 Task: Send an email with the signature Edward Wright with the subject 'Request for a pay raise' and the message 'I appreciate your patience and understanding in this matter.' from softage.1@softage.net to softage.4@softage.net,  softage.1@softage.net and softage.5@softage.net with CC to softage.6@softage.net with an attached document Partnership_contract.docx
Action: Key pressed n
Screenshot: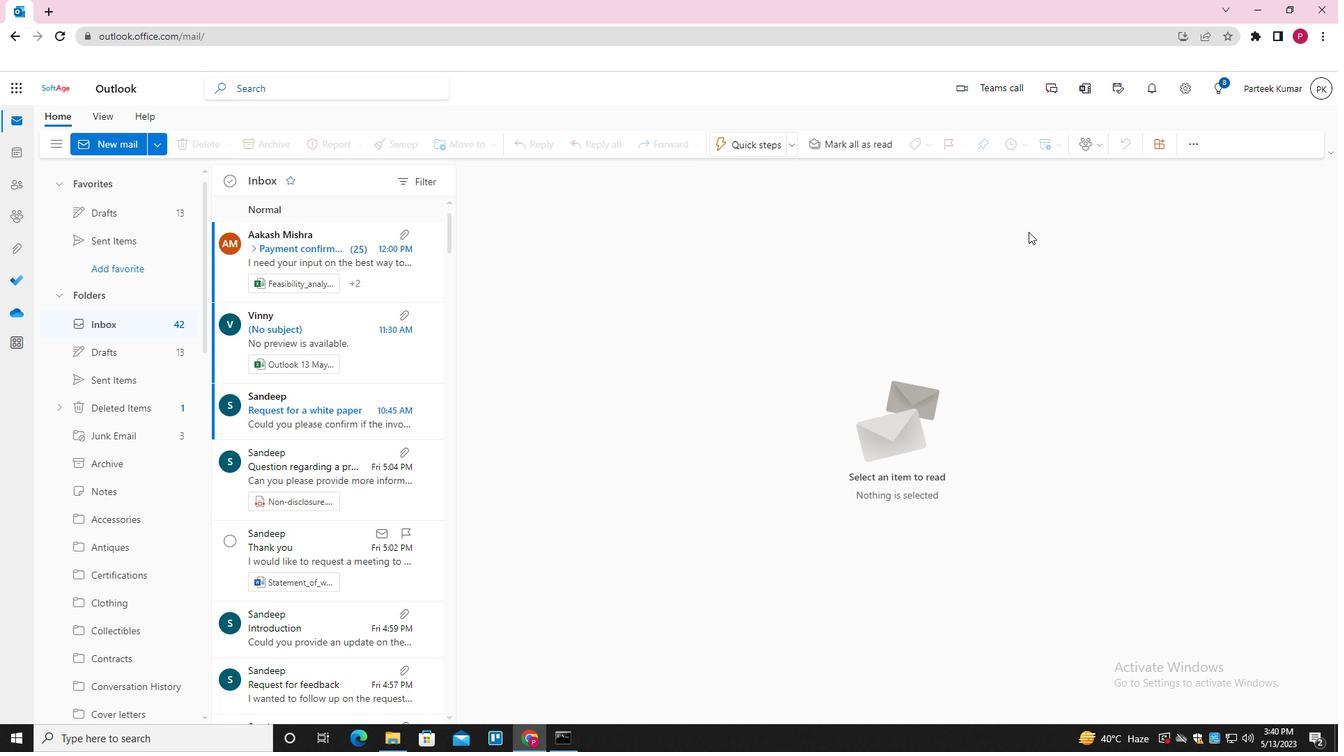 
Action: Mouse moved to (937, 141)
Screenshot: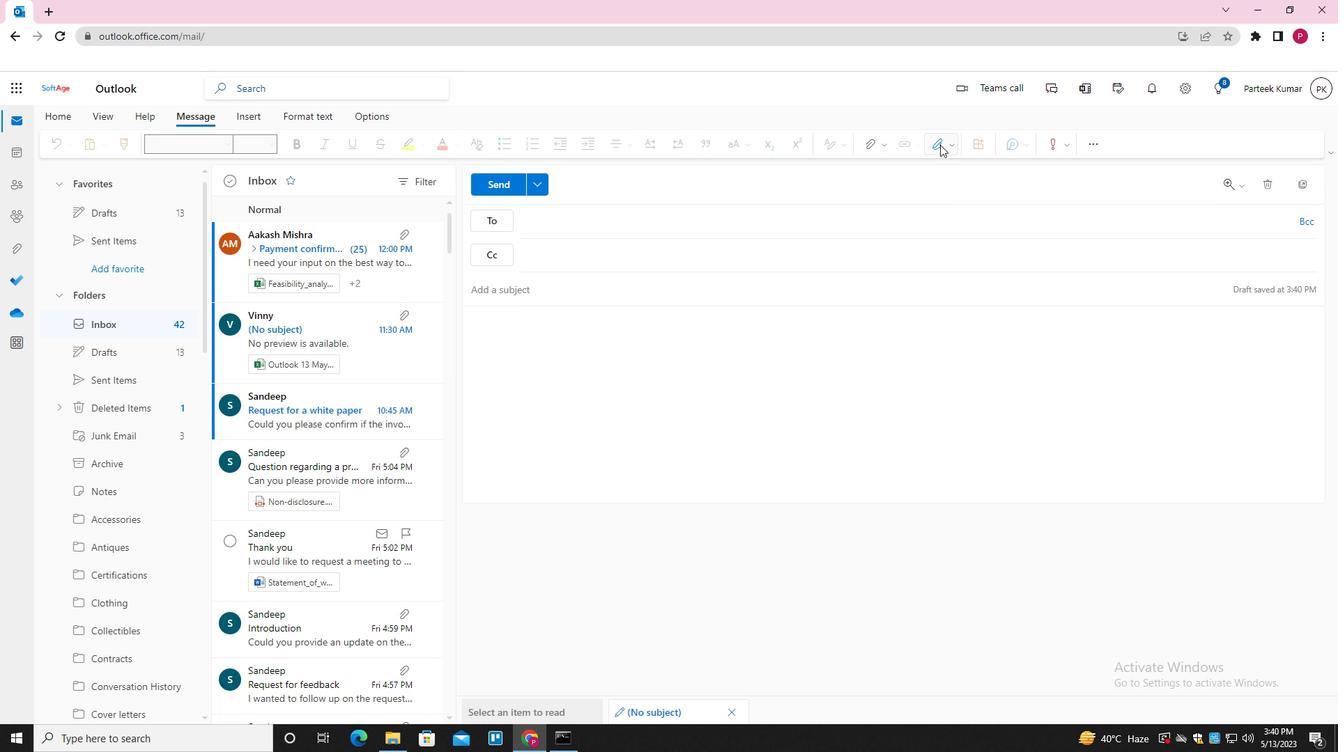 
Action: Mouse pressed left at (937, 141)
Screenshot: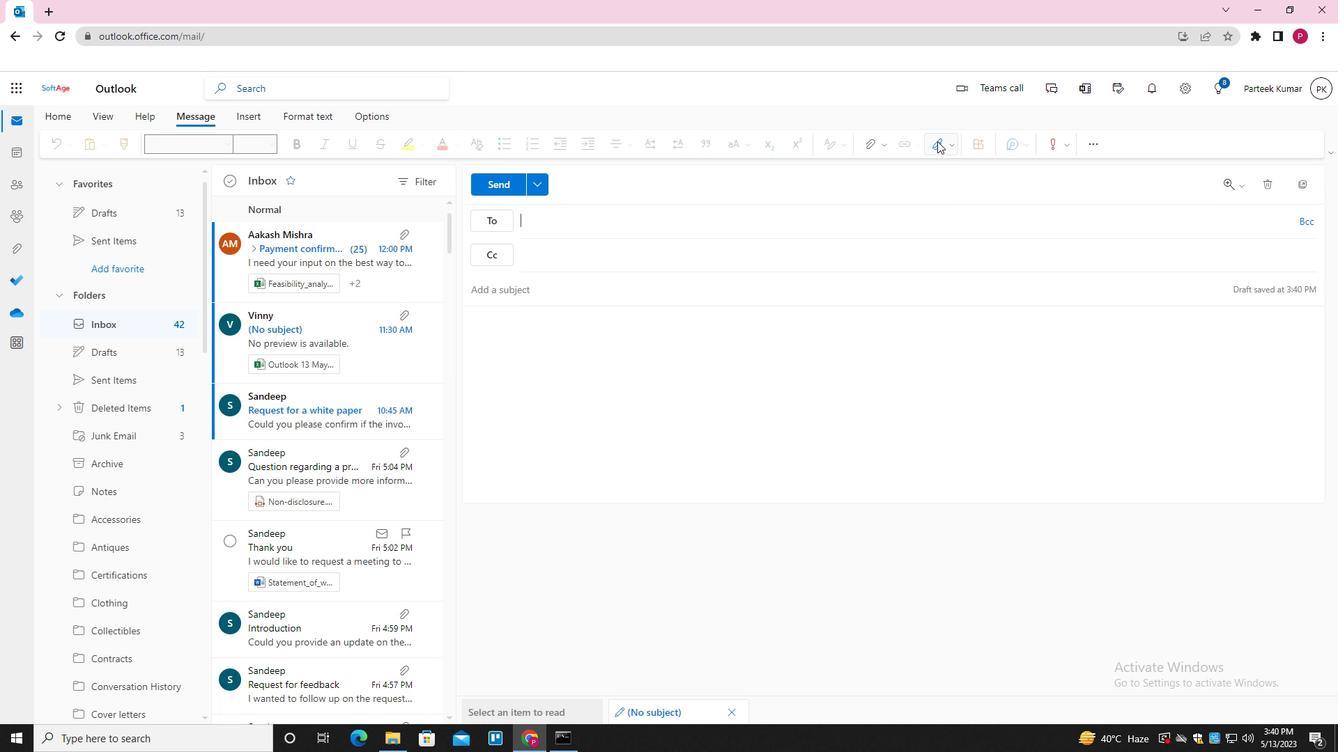 
Action: Mouse moved to (924, 201)
Screenshot: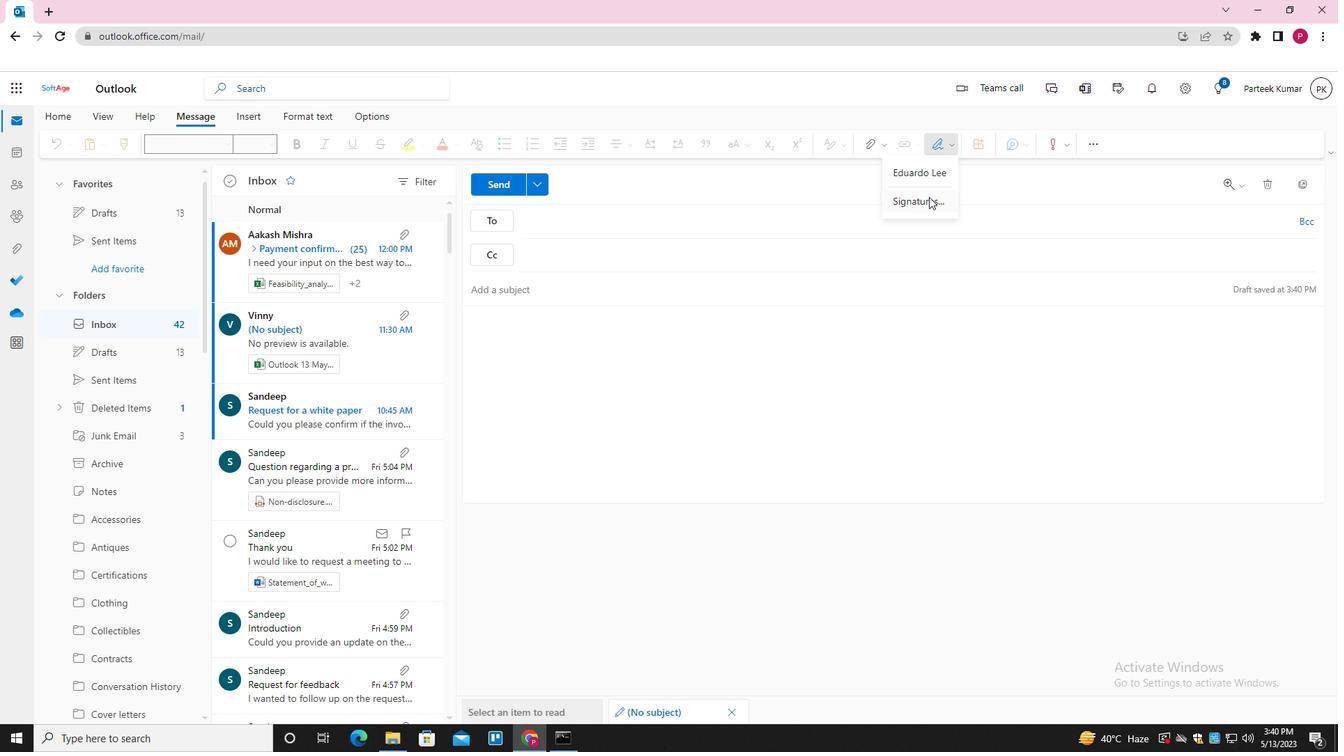 
Action: Mouse pressed left at (924, 201)
Screenshot: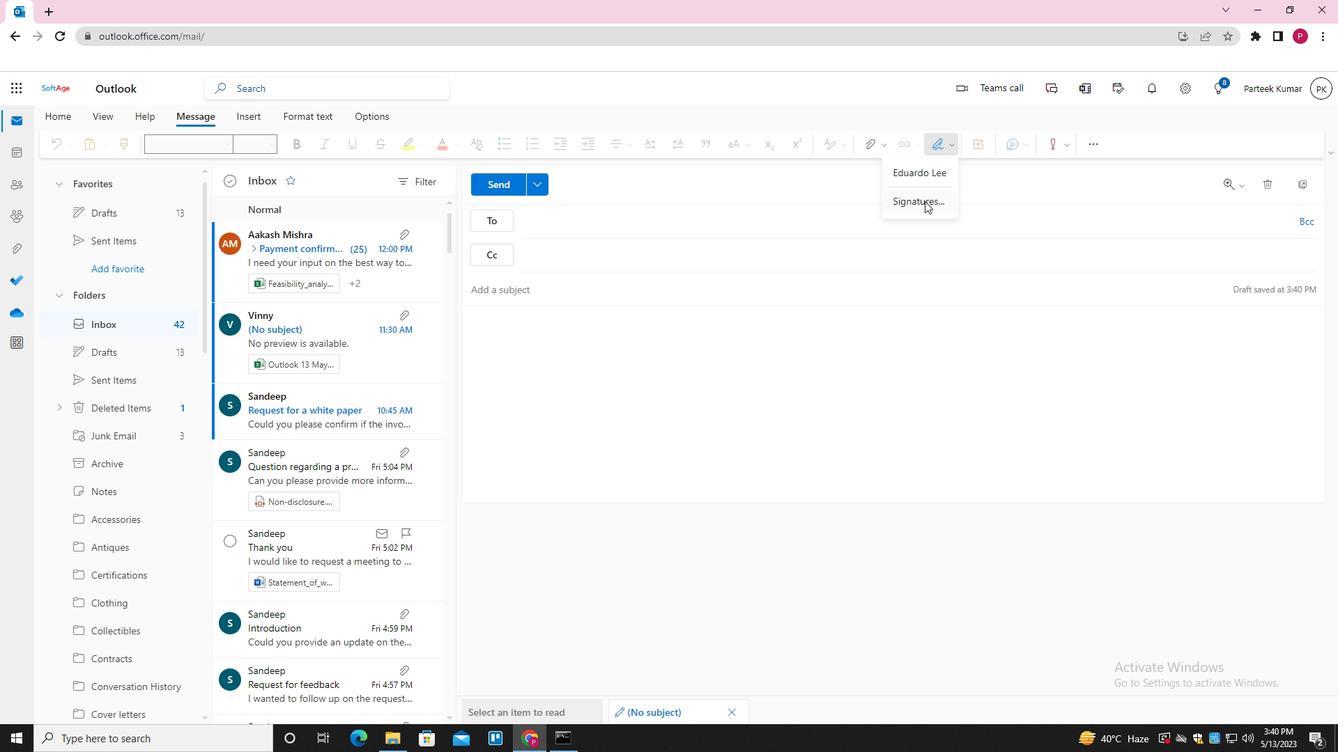 
Action: Mouse moved to (925, 265)
Screenshot: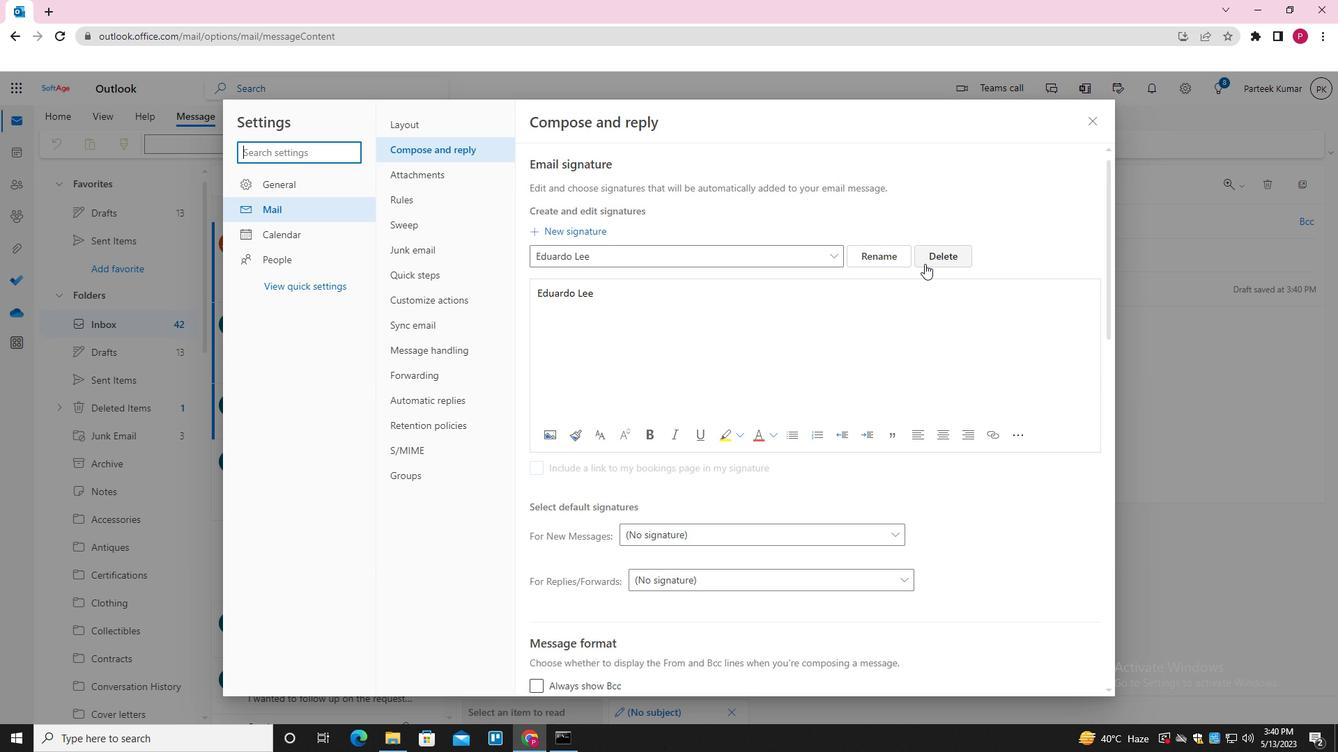 
Action: Mouse pressed left at (925, 265)
Screenshot: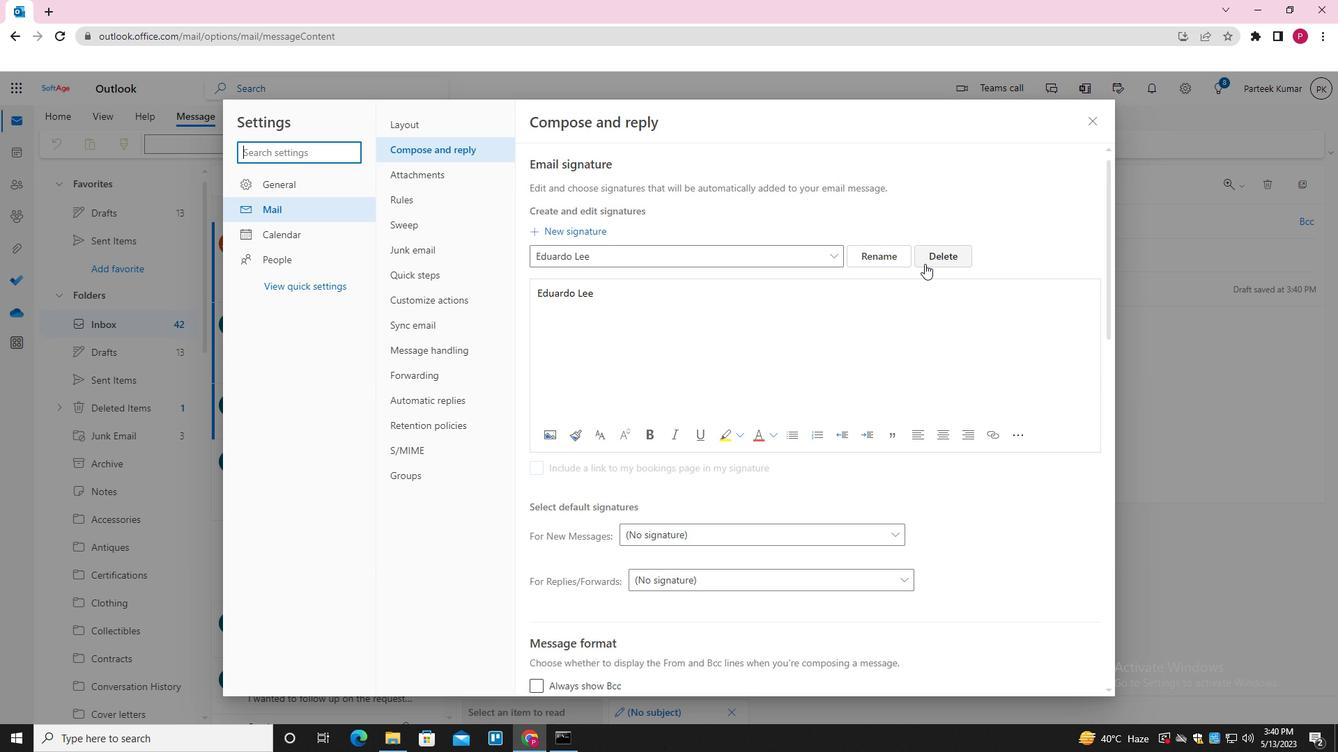 
Action: Mouse moved to (634, 250)
Screenshot: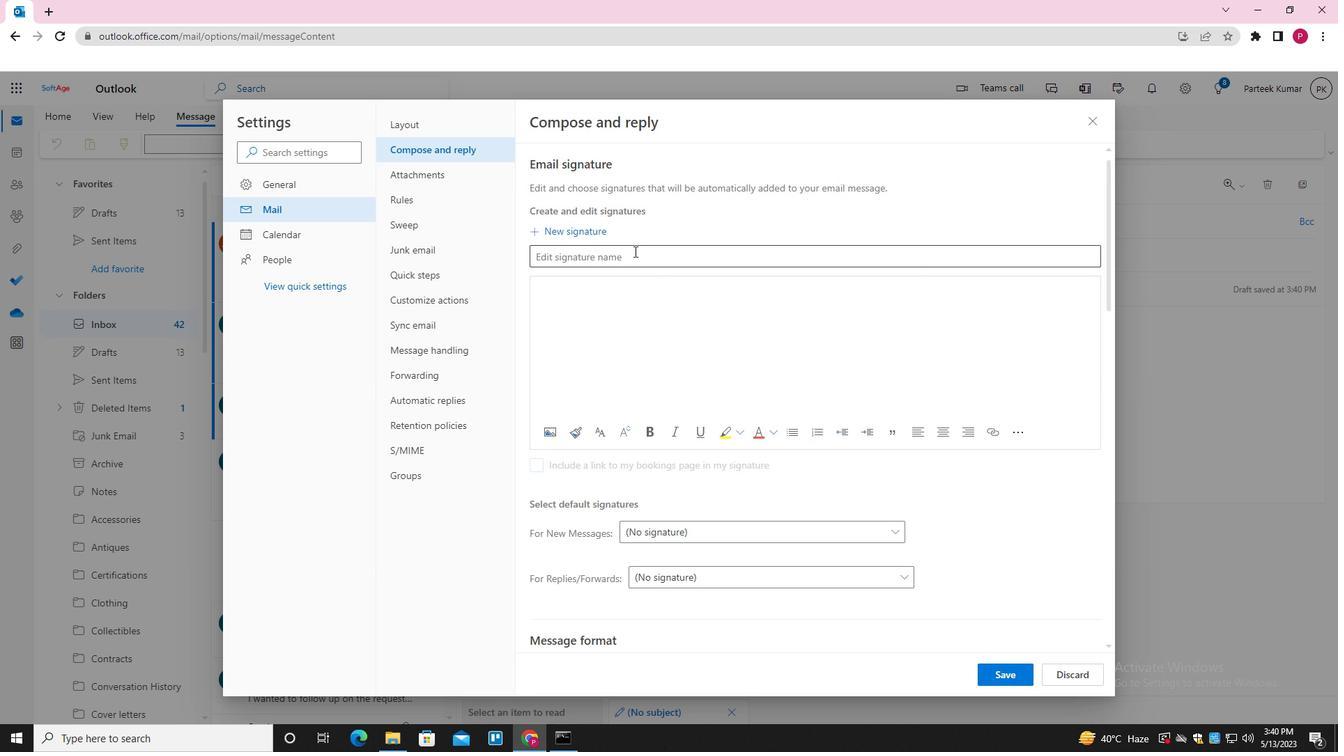 
Action: Mouse pressed left at (634, 250)
Screenshot: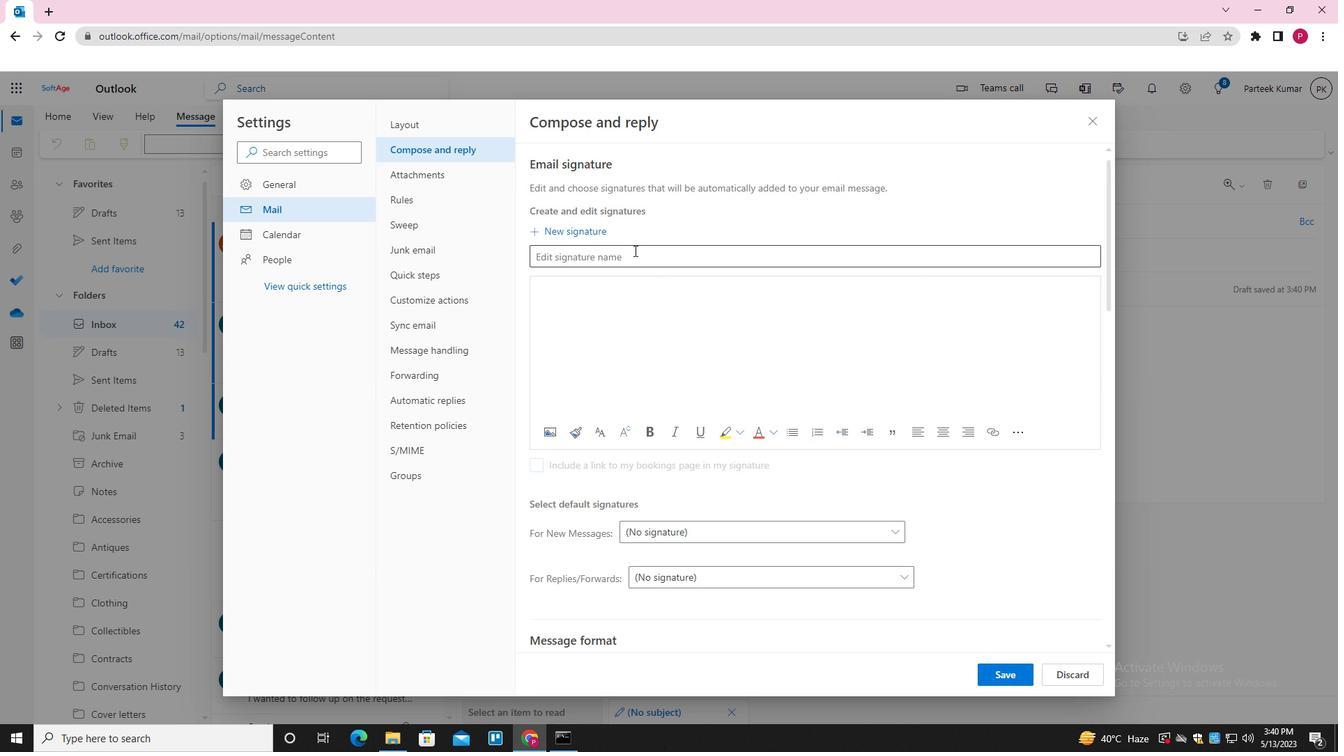 
Action: Key pressed <Key.shift>EDWARD<Key.space><Key.shift>WRIGHT<Key.tab><Key.shift>EDWARD
Screenshot: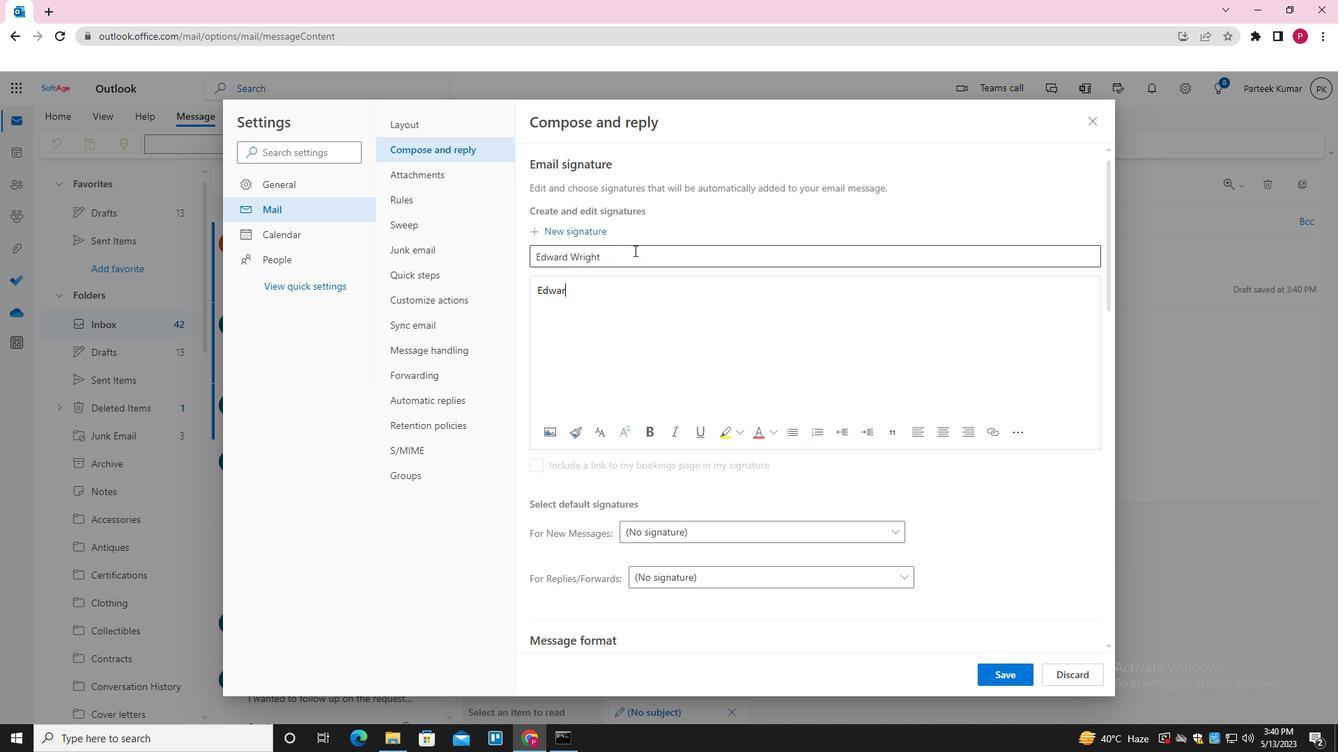 
Action: Mouse moved to (633, 104)
Screenshot: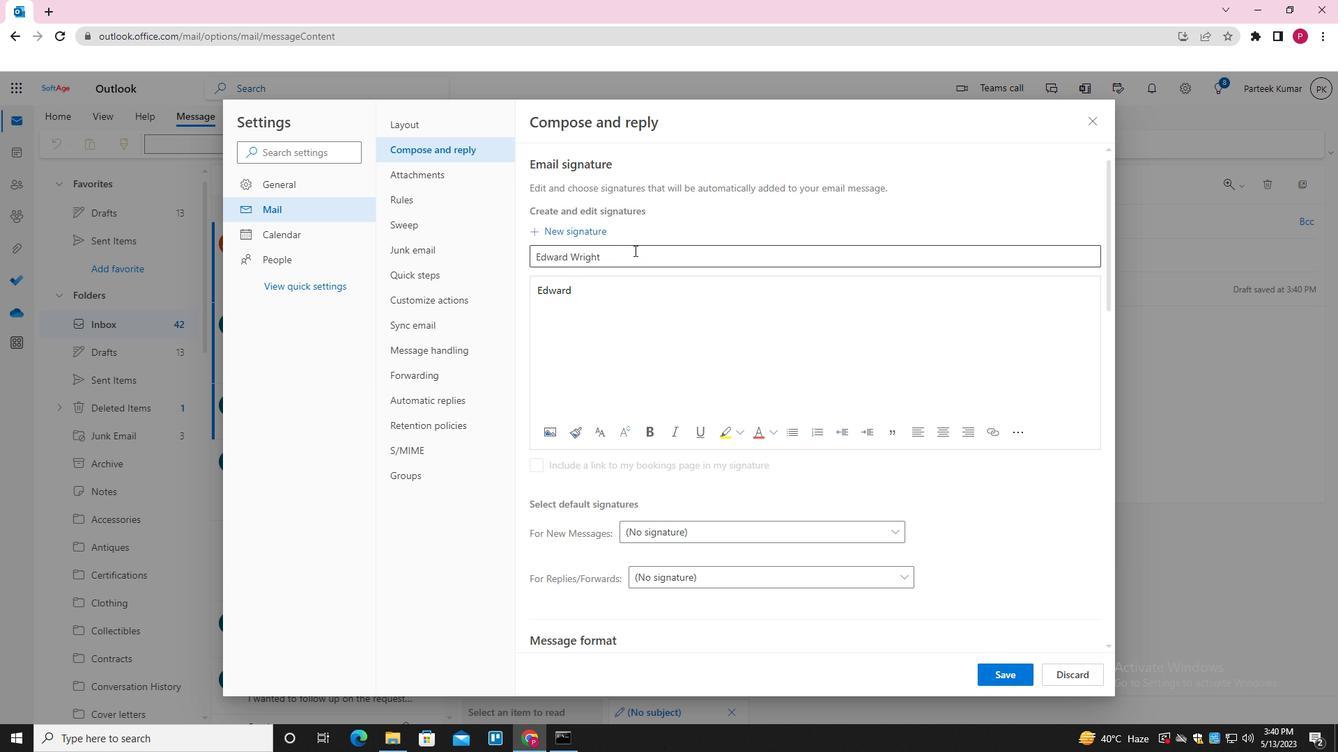 
Action: Key pressed <Key.space>
Screenshot: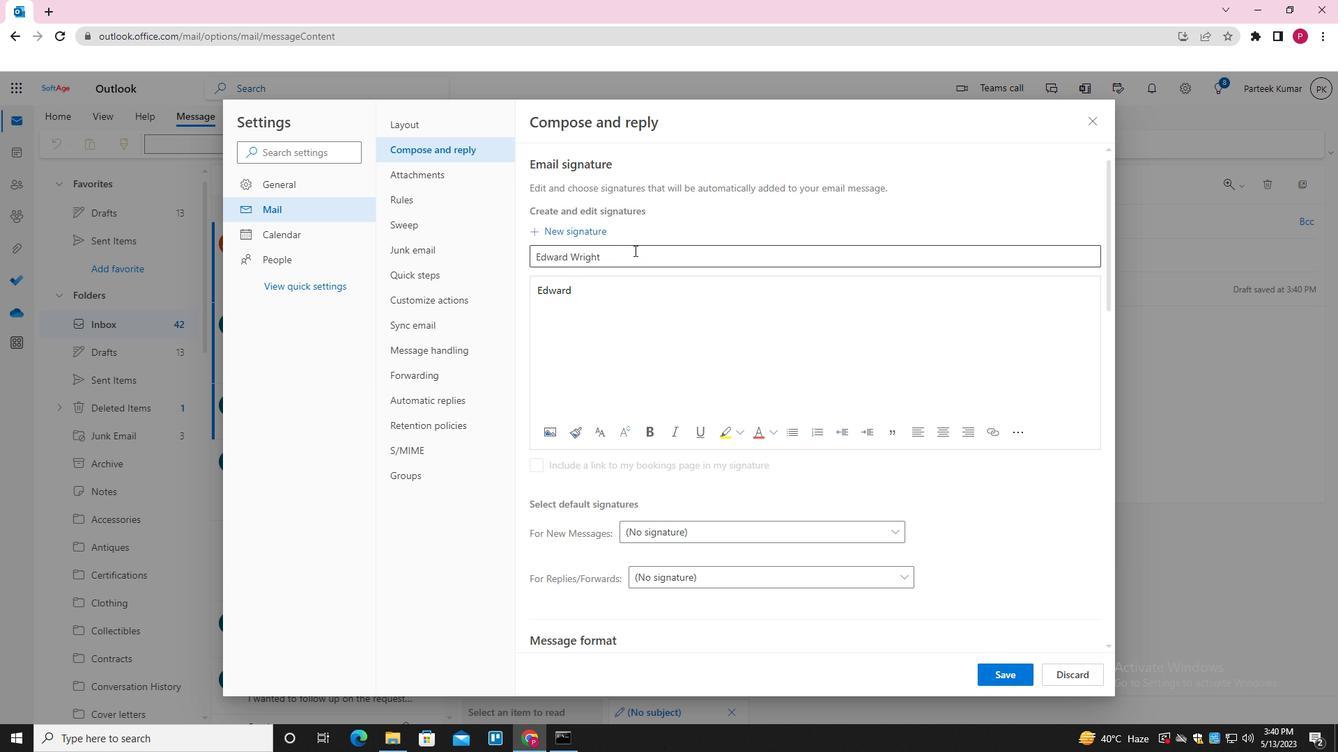 
Action: Mouse moved to (632, 104)
Screenshot: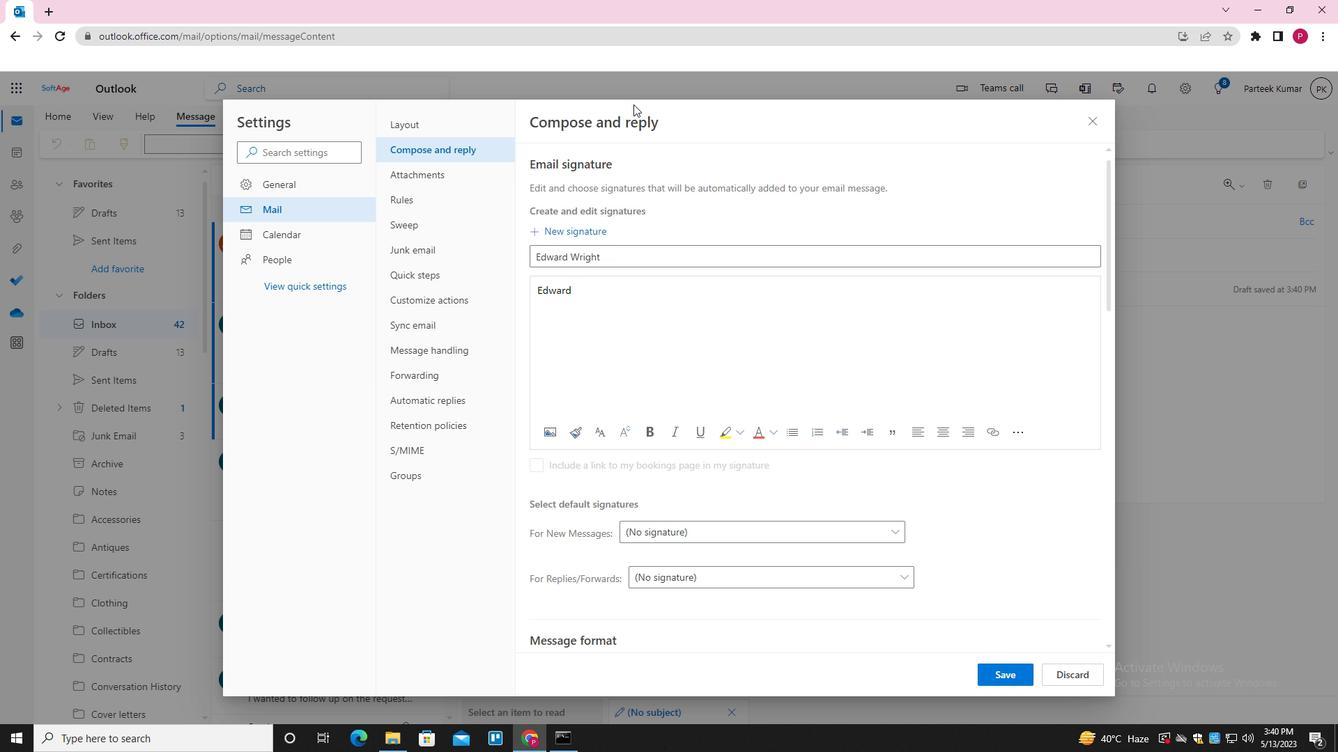 
Action: Key pressed <Key.shift>WRIGHT
Screenshot: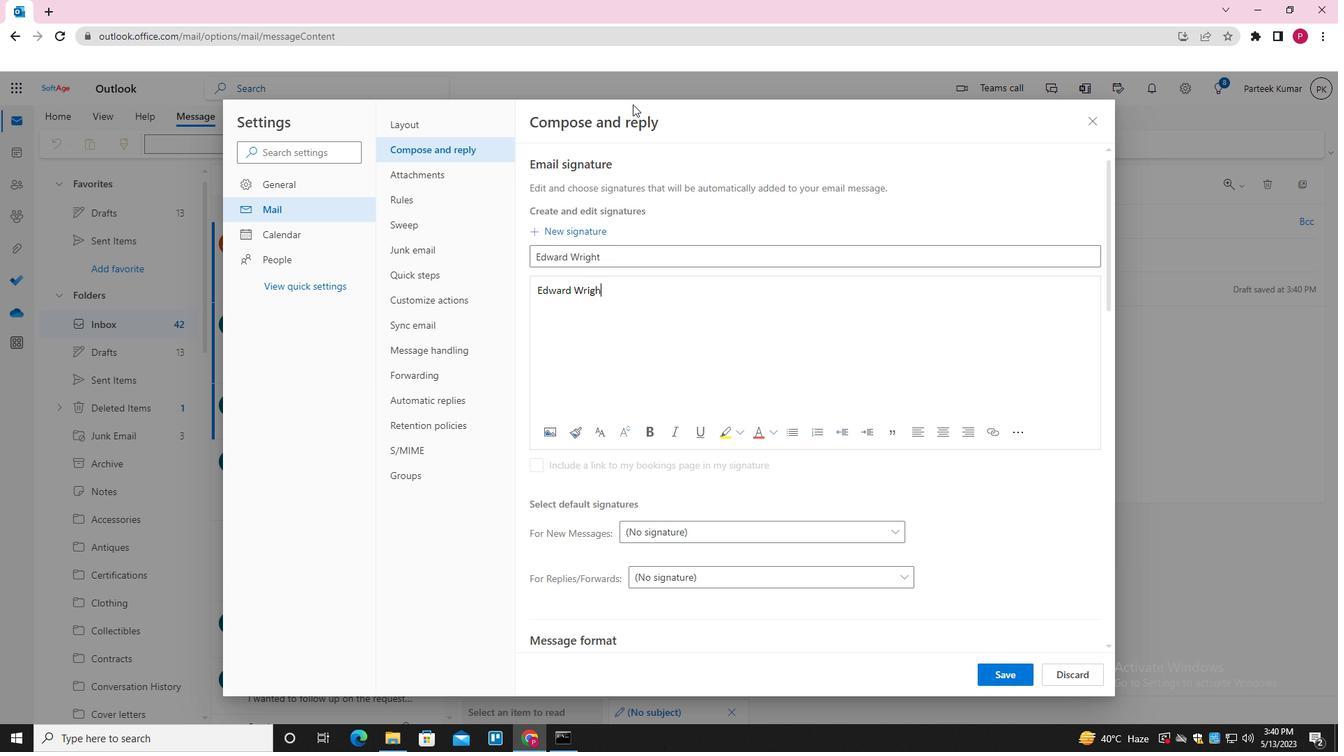 
Action: Mouse moved to (995, 681)
Screenshot: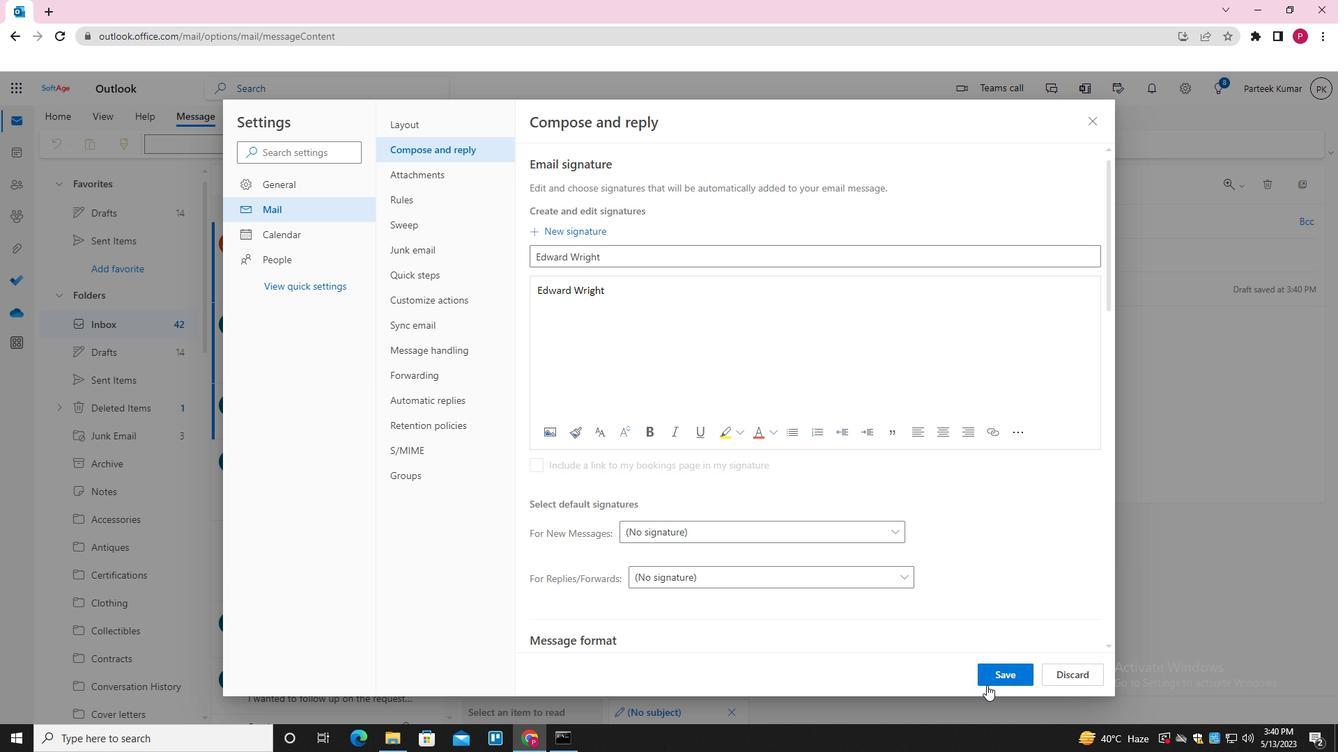 
Action: Mouse pressed left at (995, 681)
Screenshot: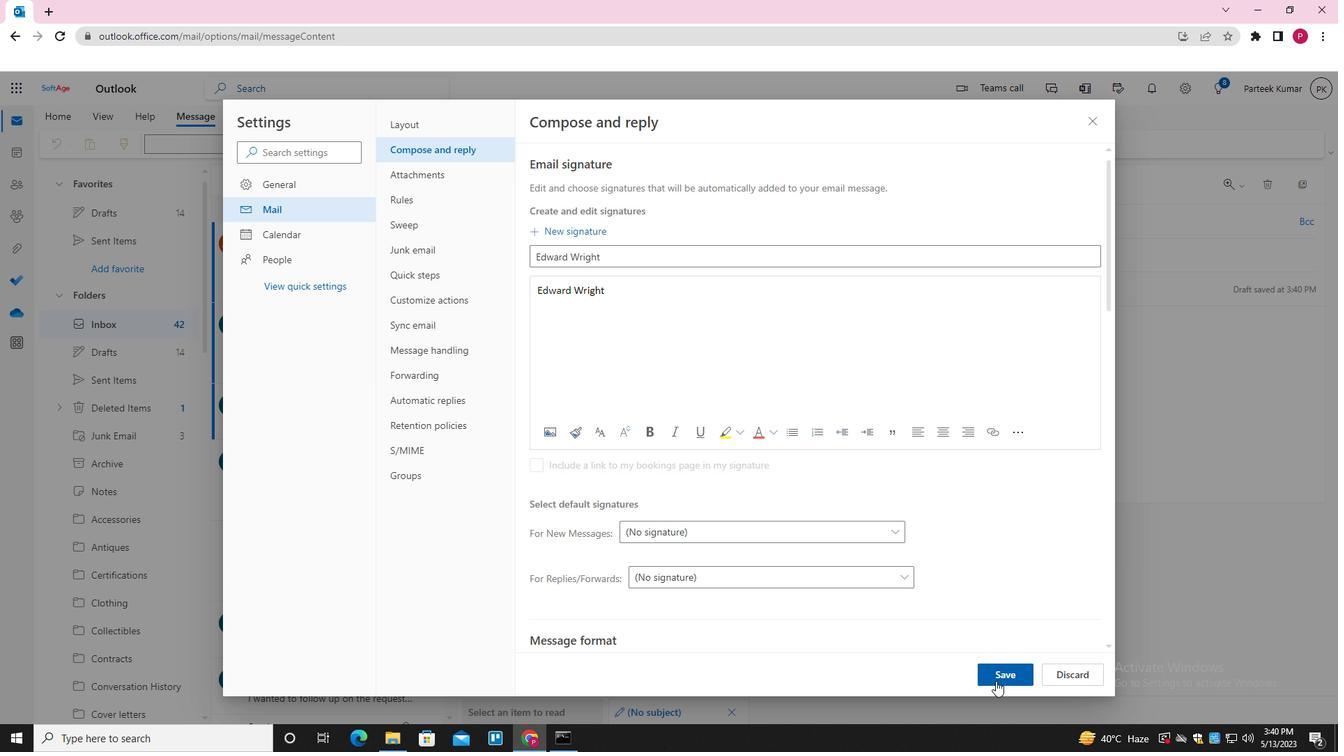 
Action: Mouse moved to (1087, 126)
Screenshot: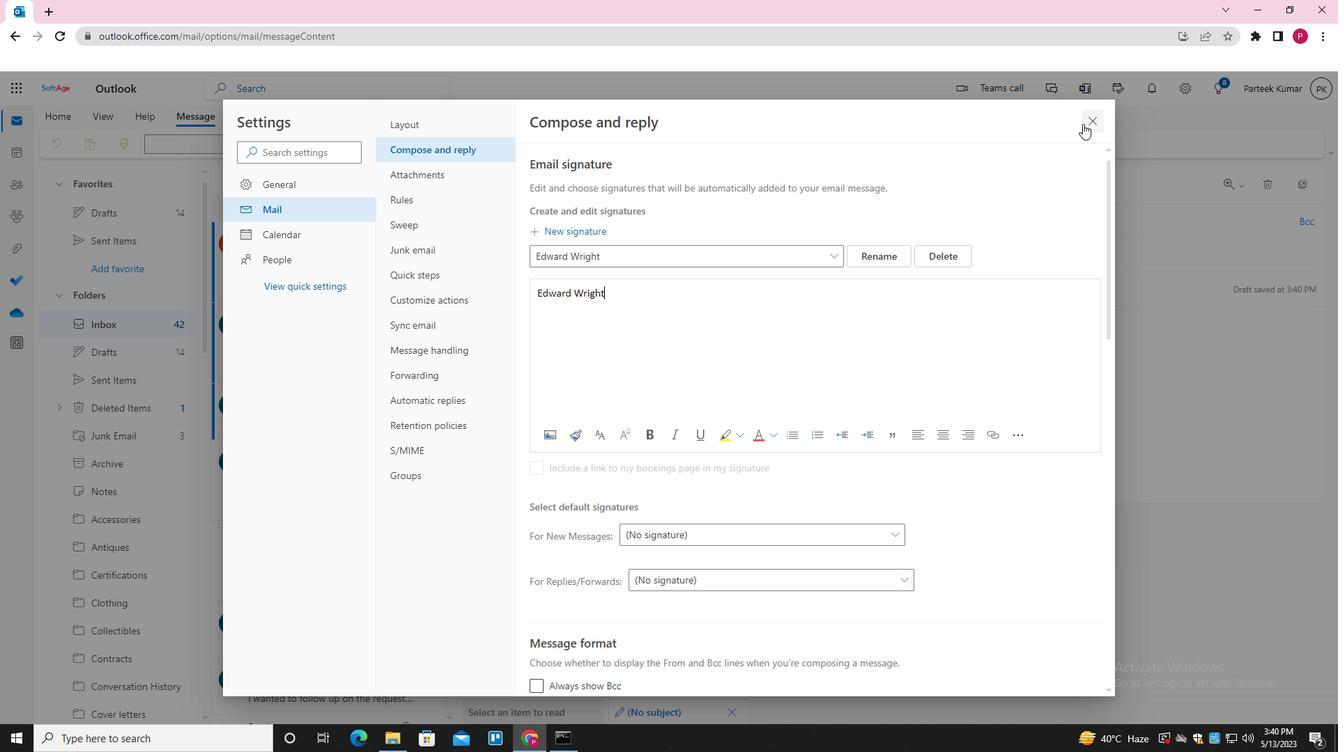 
Action: Mouse pressed left at (1087, 126)
Screenshot: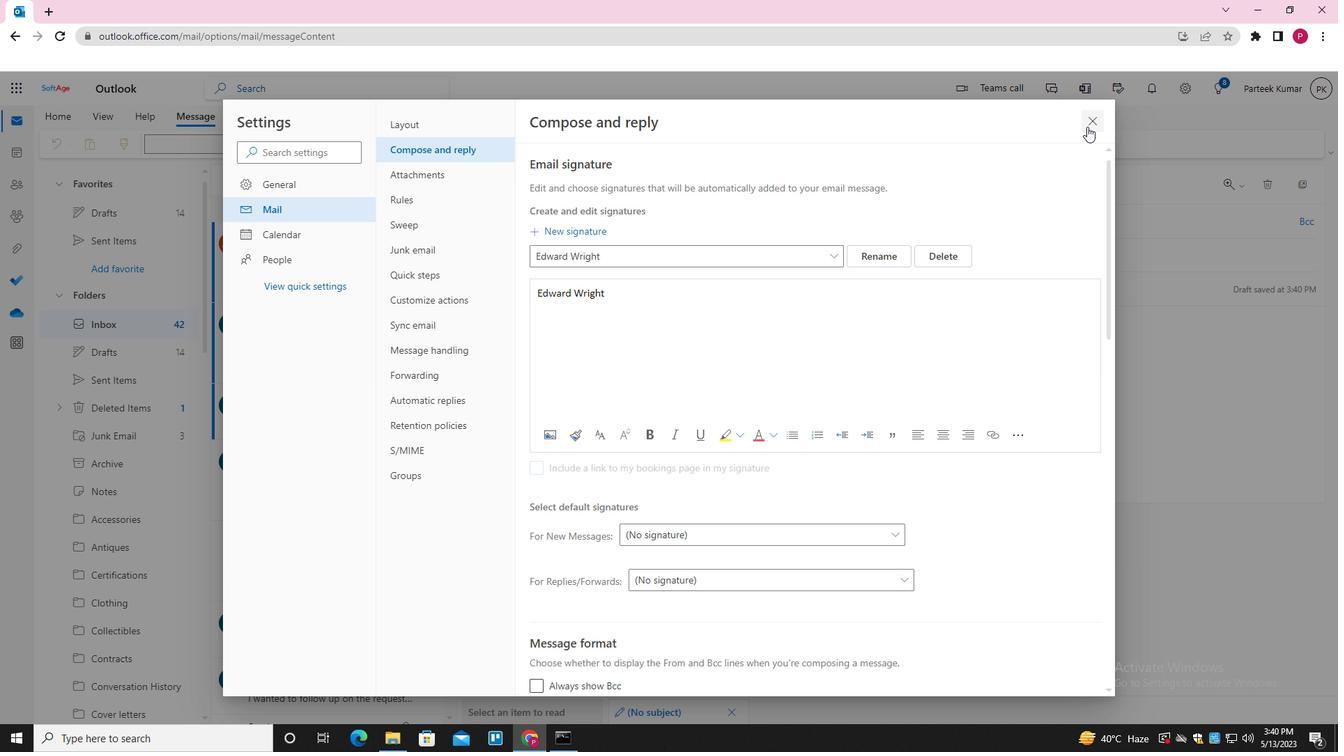 
Action: Mouse moved to (931, 147)
Screenshot: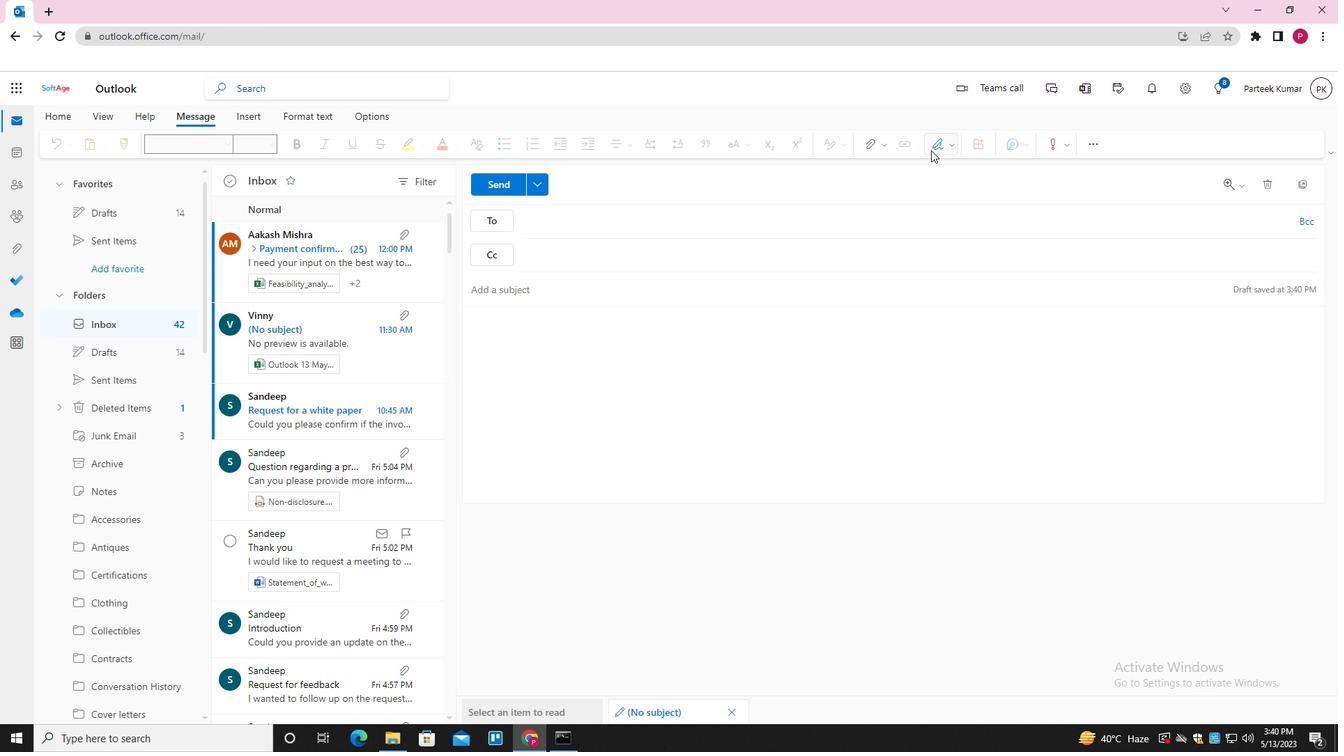 
Action: Mouse pressed left at (931, 147)
Screenshot: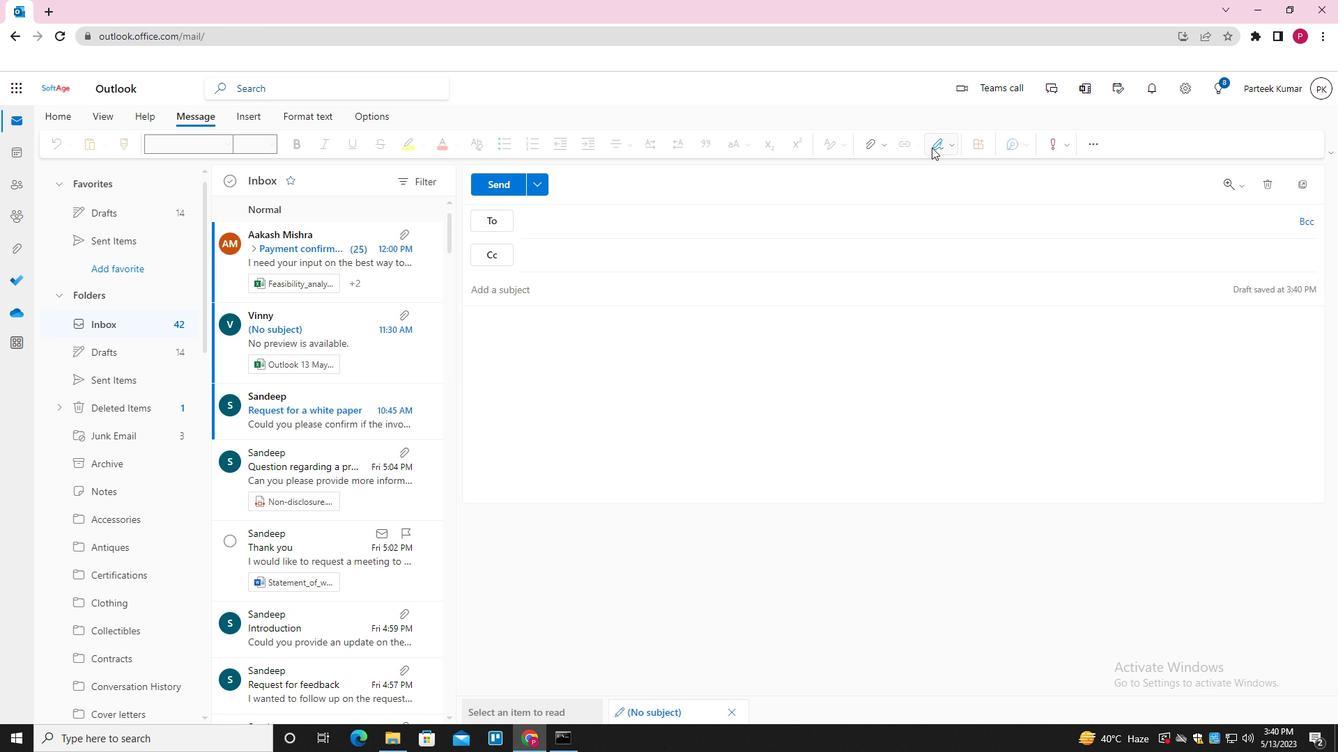 
Action: Mouse moved to (926, 172)
Screenshot: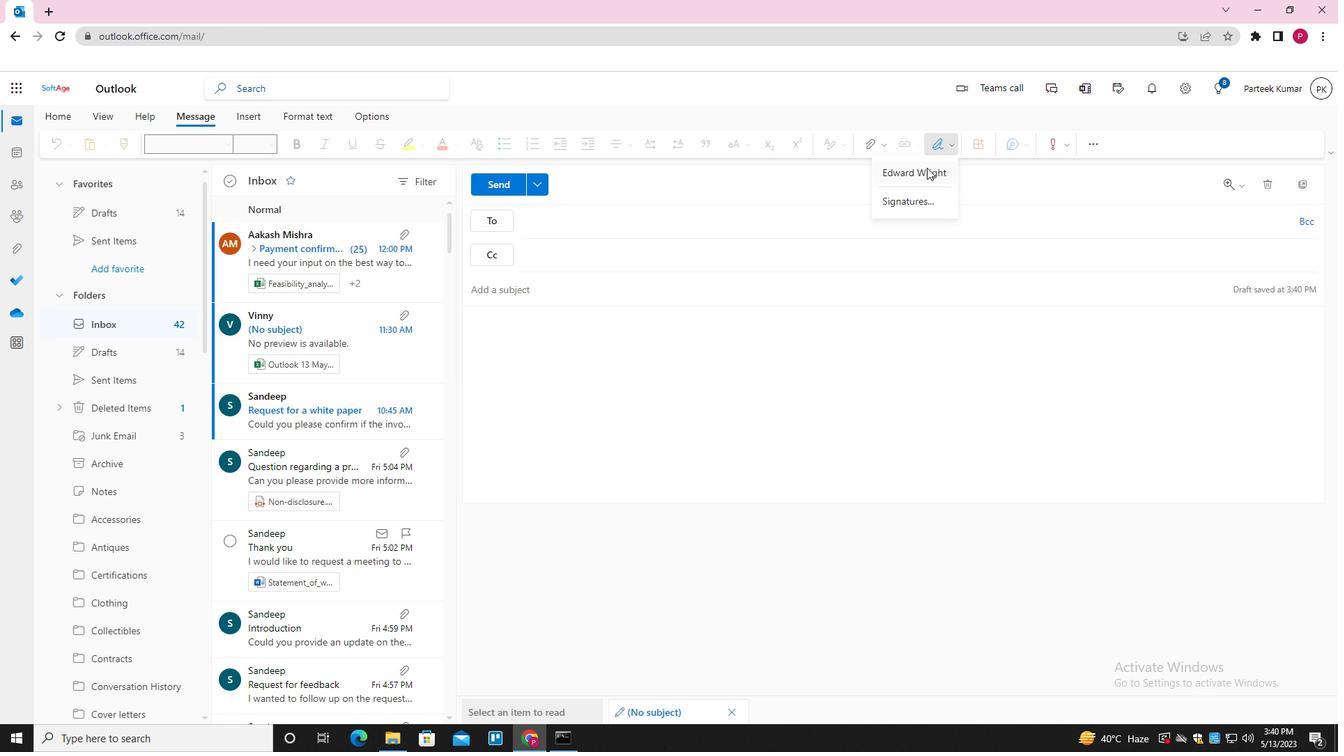 
Action: Mouse pressed left at (926, 172)
Screenshot: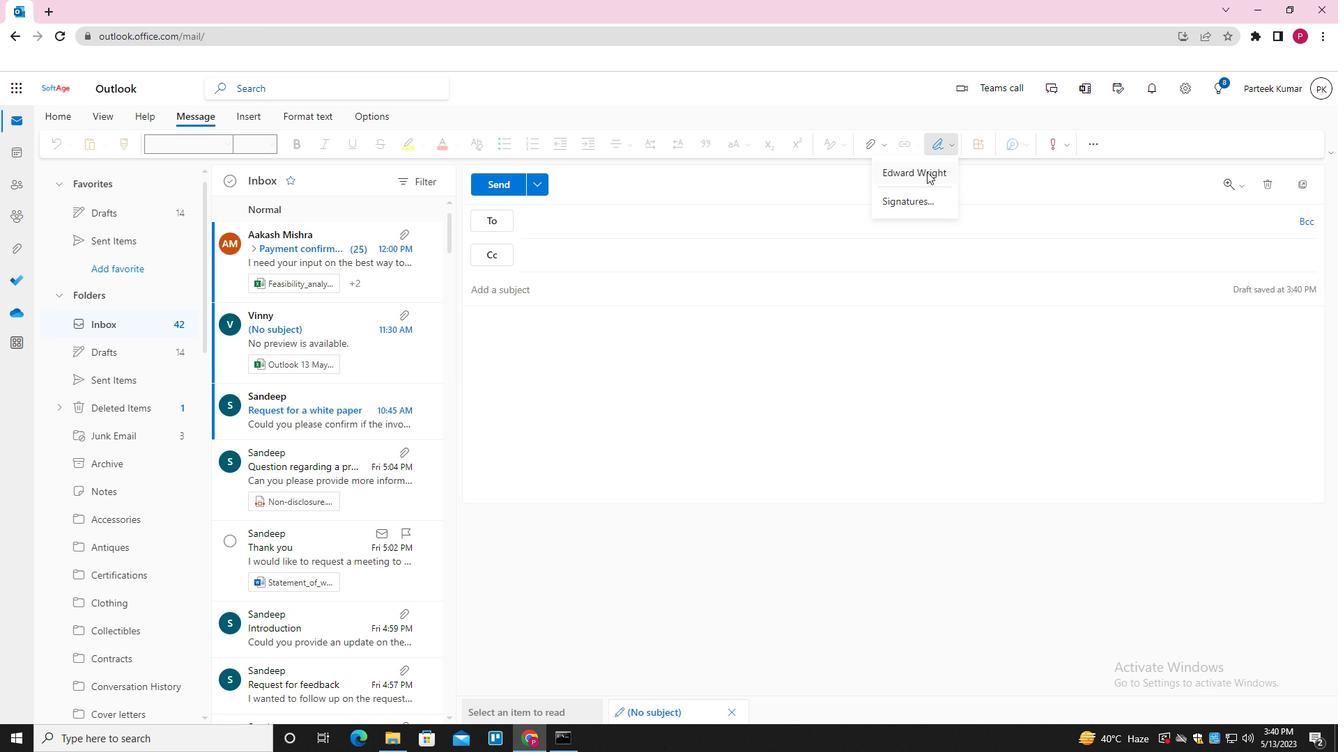 
Action: Mouse moved to (777, 286)
Screenshot: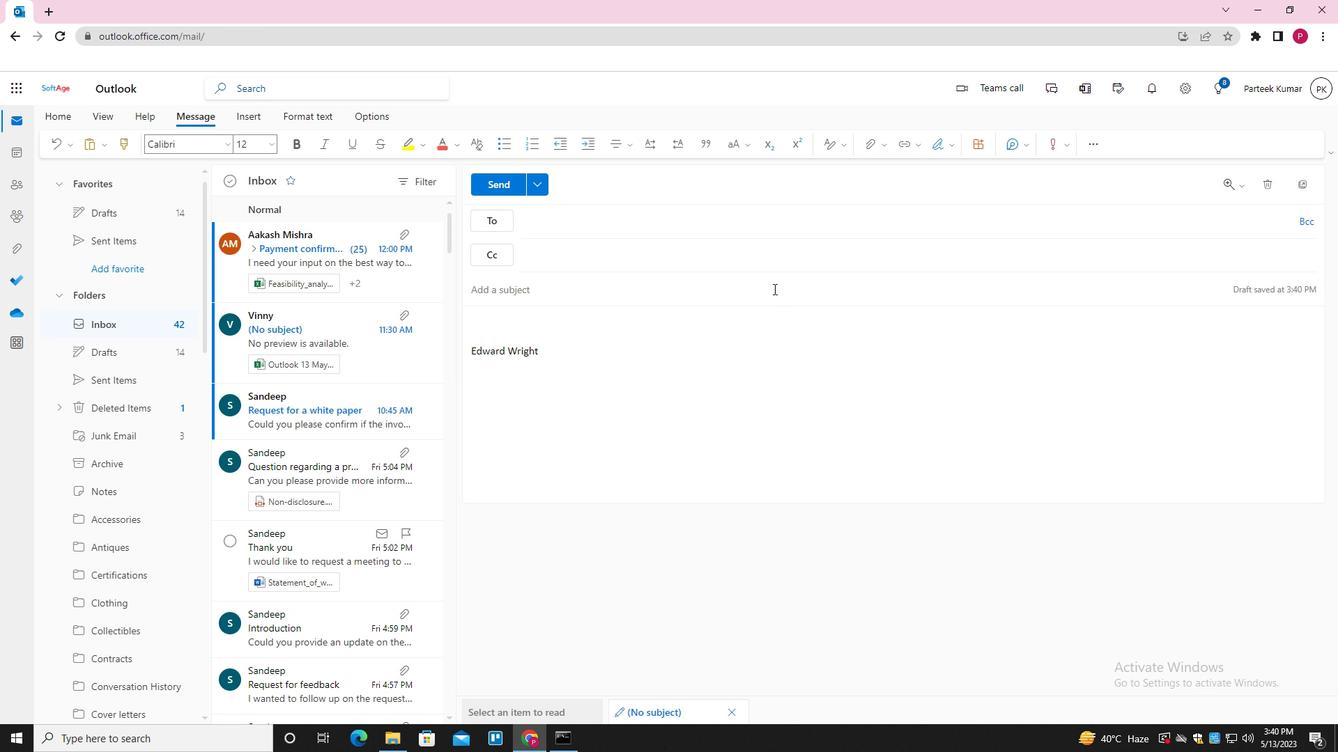 
Action: Mouse pressed left at (777, 286)
Screenshot: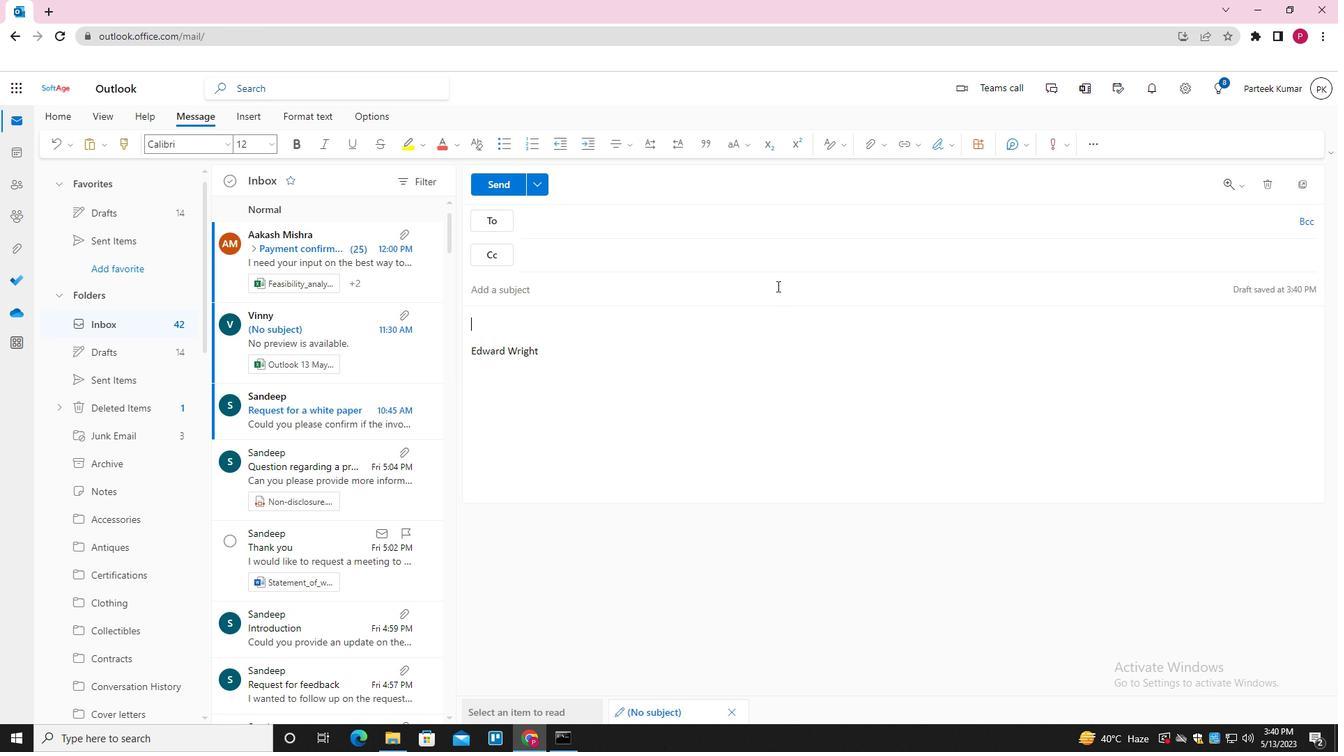 
Action: Key pressed <Key.shift>REQUEST<Key.space>FOR<Key.space>A<Key.space>PAY<Key.space>RAISE<Key.space><Key.tab><Key.shift_r>I<Key.space>APPERECIAR<Key.backspace>TE<Key.space><Key.backspace><Key.backspace><Key.backspace><Key.backspace>ATE<Key.space>YOUR<Key.space>PATIENCE<Key.space>AND<Key.space>UNDERSTANDING<Key.space>
Screenshot: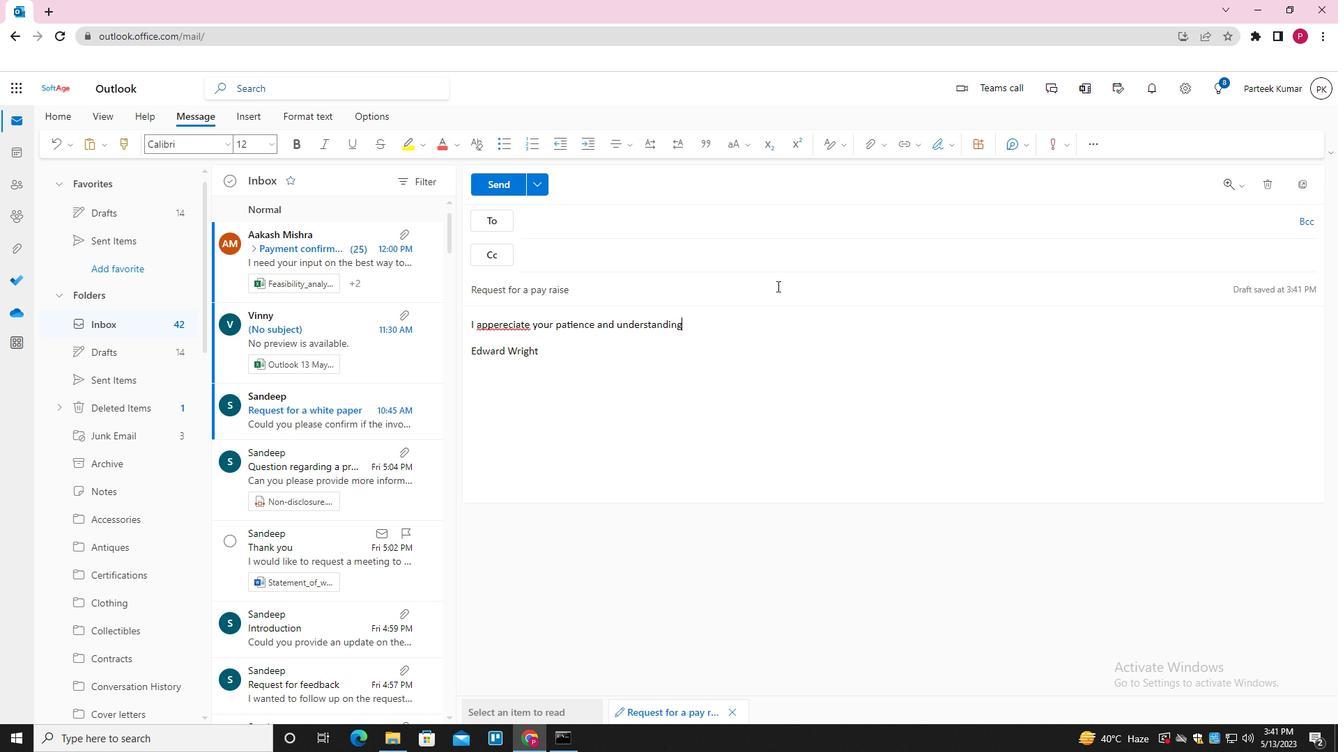 
Action: Mouse moved to (522, 325)
Screenshot: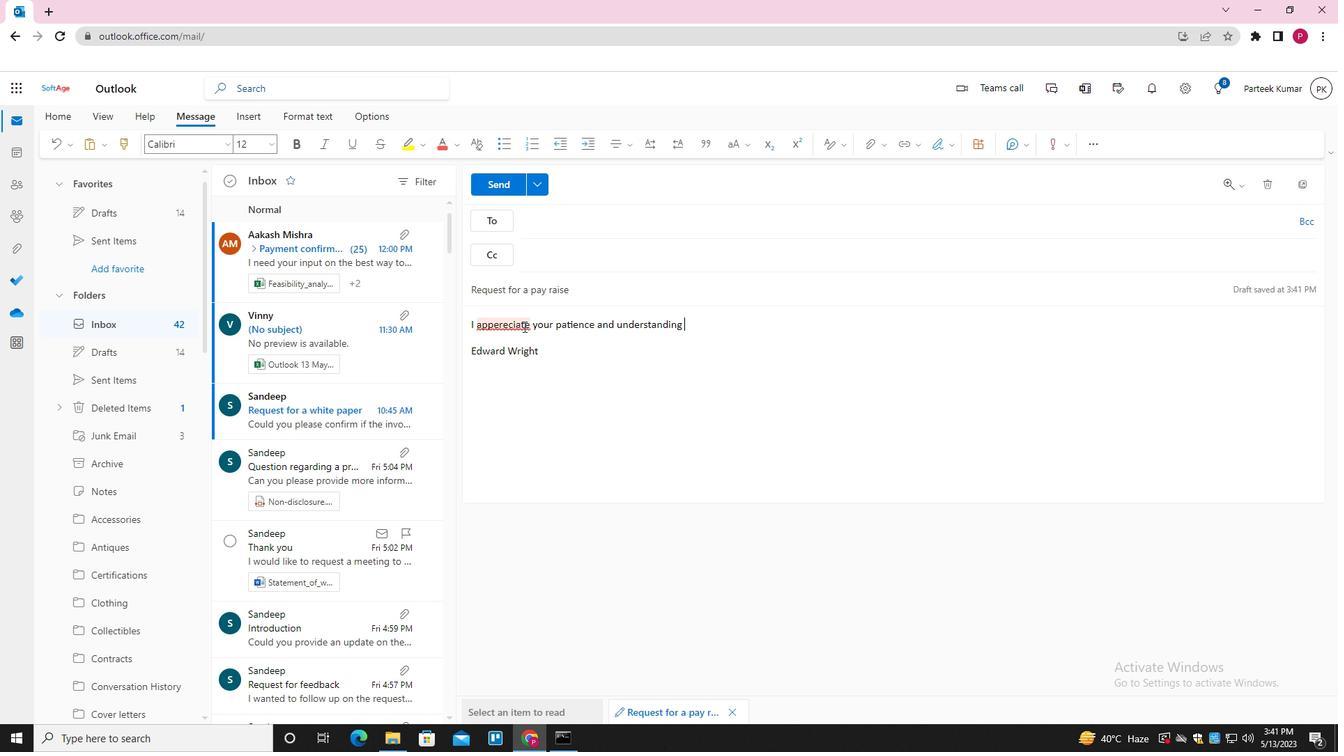 
Action: Mouse pressed right at (522, 325)
Screenshot: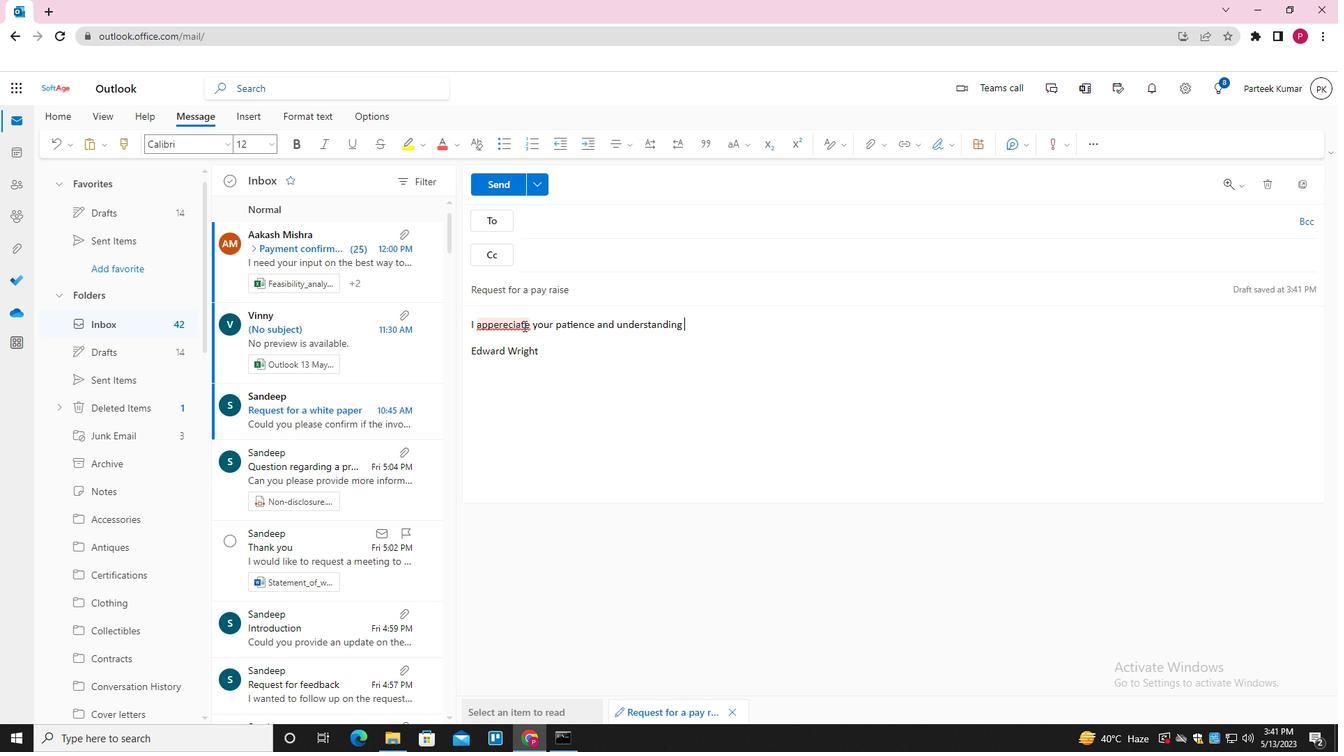 
Action: Mouse moved to (498, 329)
Screenshot: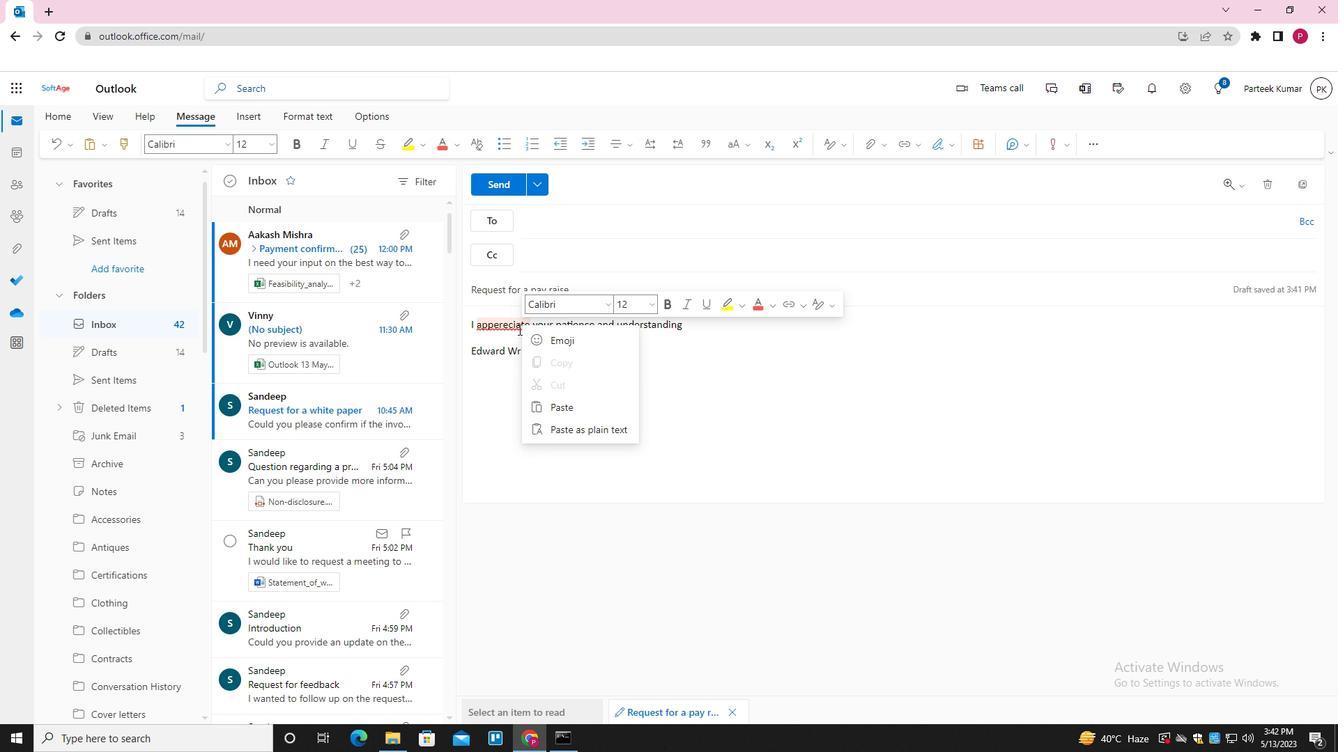 
Action: Mouse pressed right at (498, 329)
Screenshot: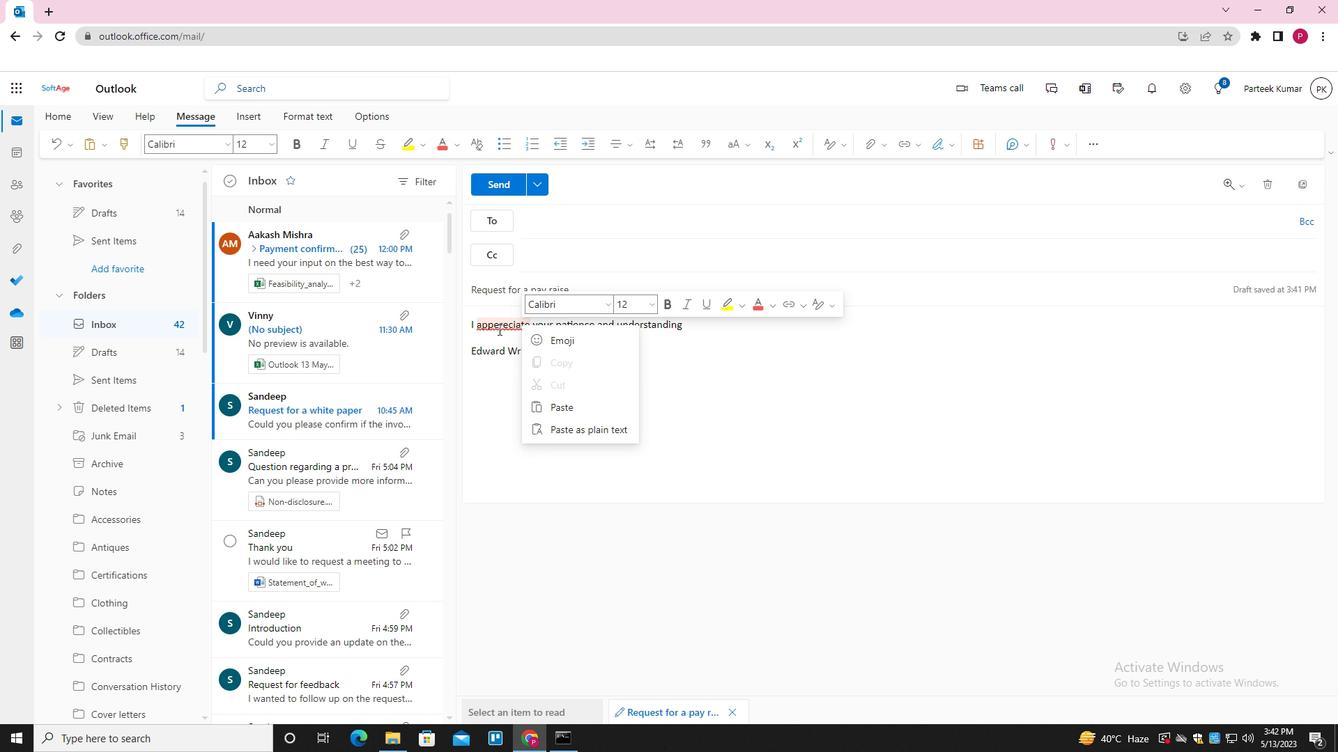 
Action: Mouse moved to (491, 328)
Screenshot: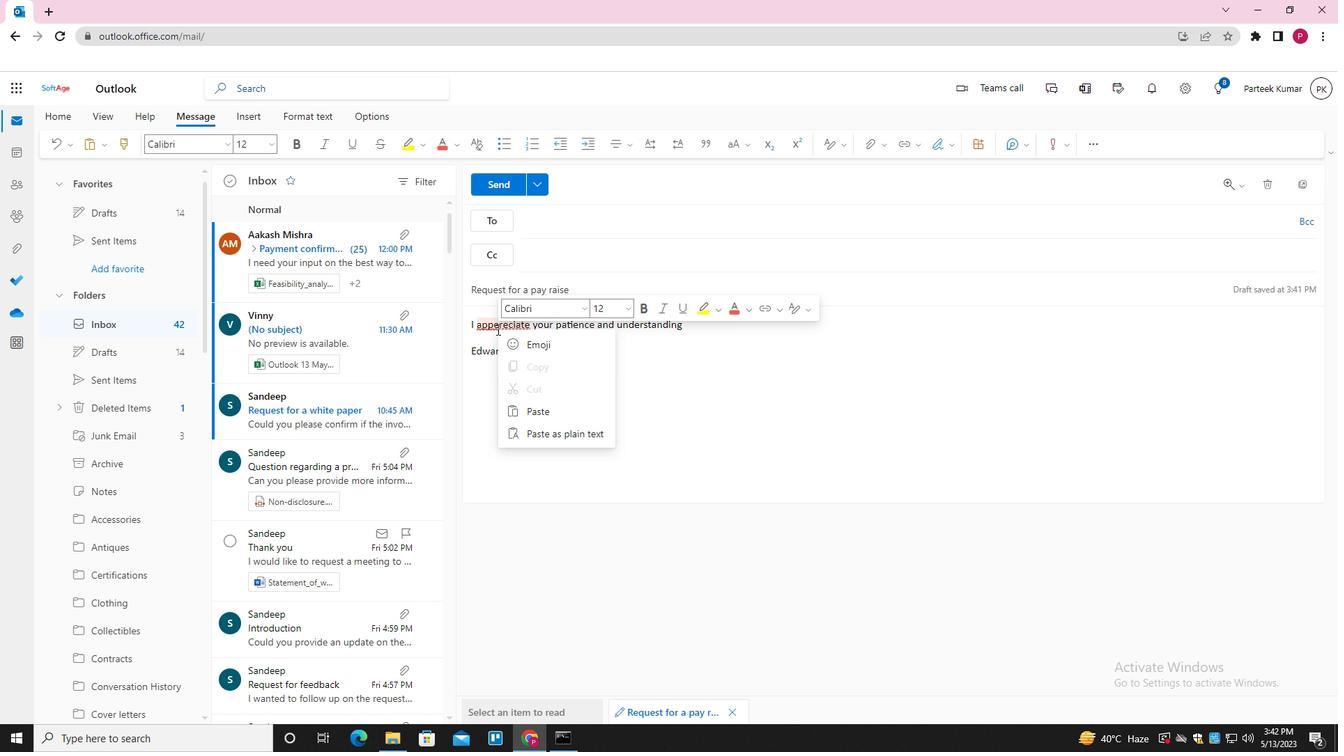
Action: Mouse pressed left at (491, 328)
Screenshot: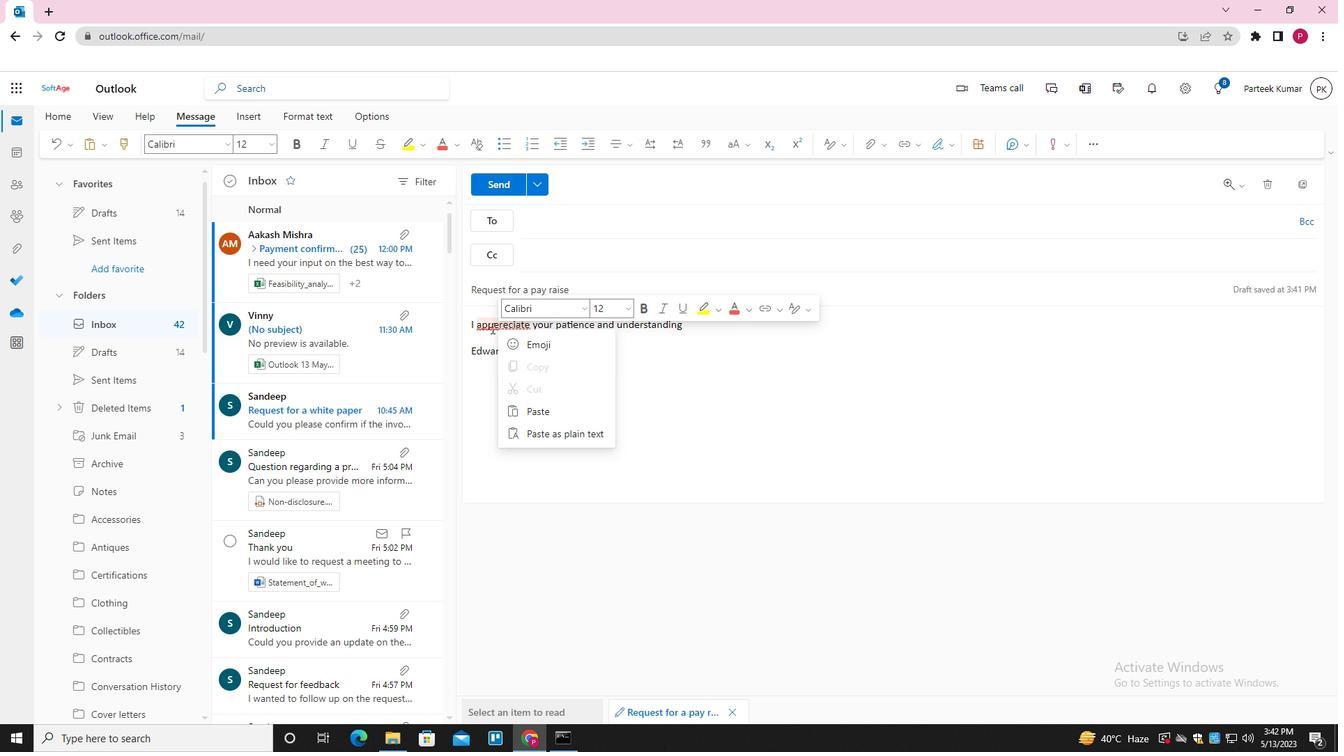 
Action: Mouse moved to (515, 370)
Screenshot: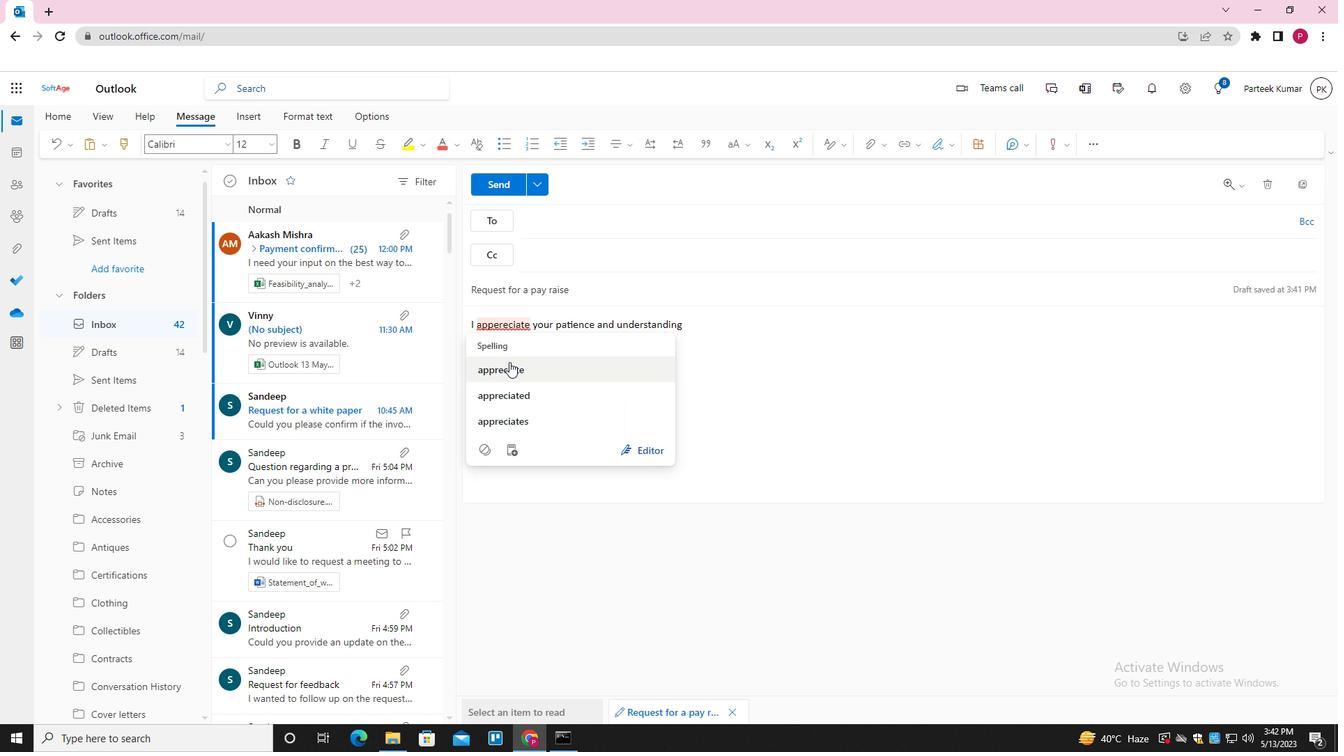 
Action: Mouse pressed left at (515, 370)
Screenshot: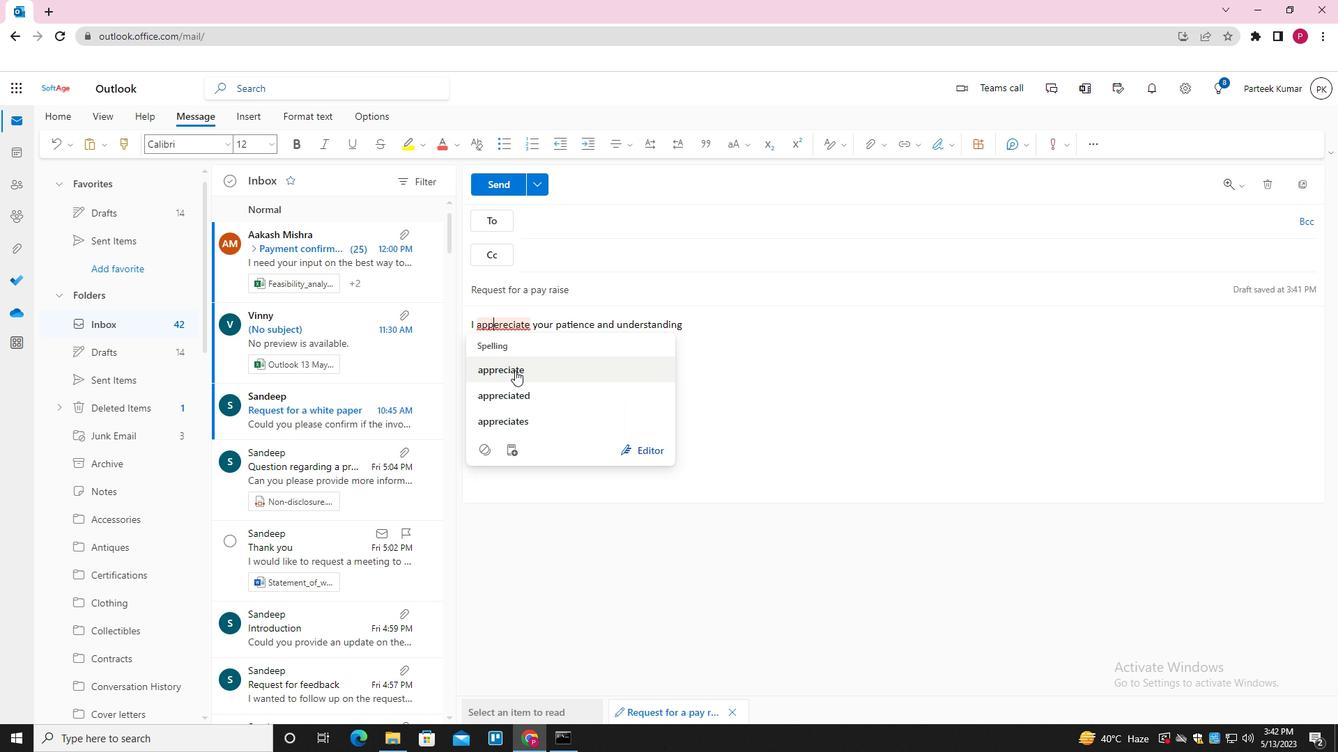 
Action: Mouse moved to (699, 326)
Screenshot: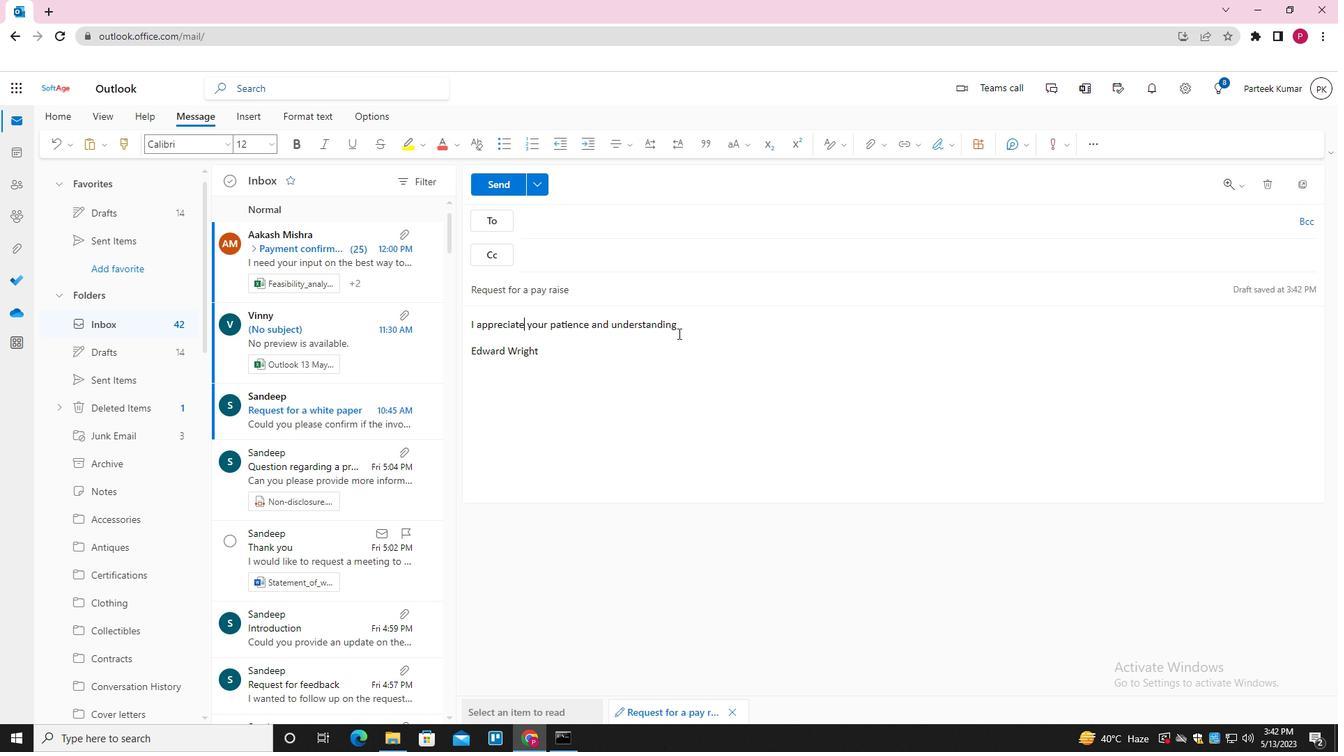 
Action: Mouse pressed left at (699, 326)
Screenshot: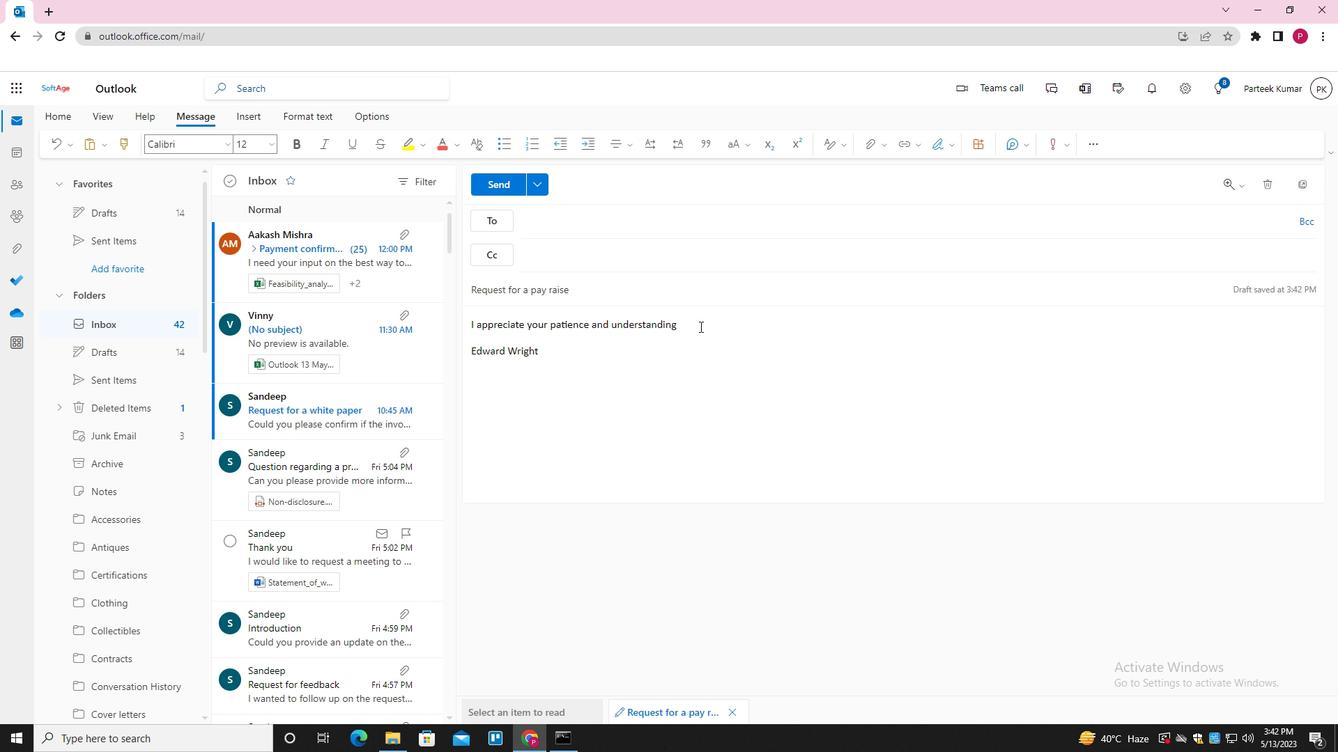 
Action: Key pressed IN<Key.space>THIS<Key.space>MATTER
Screenshot: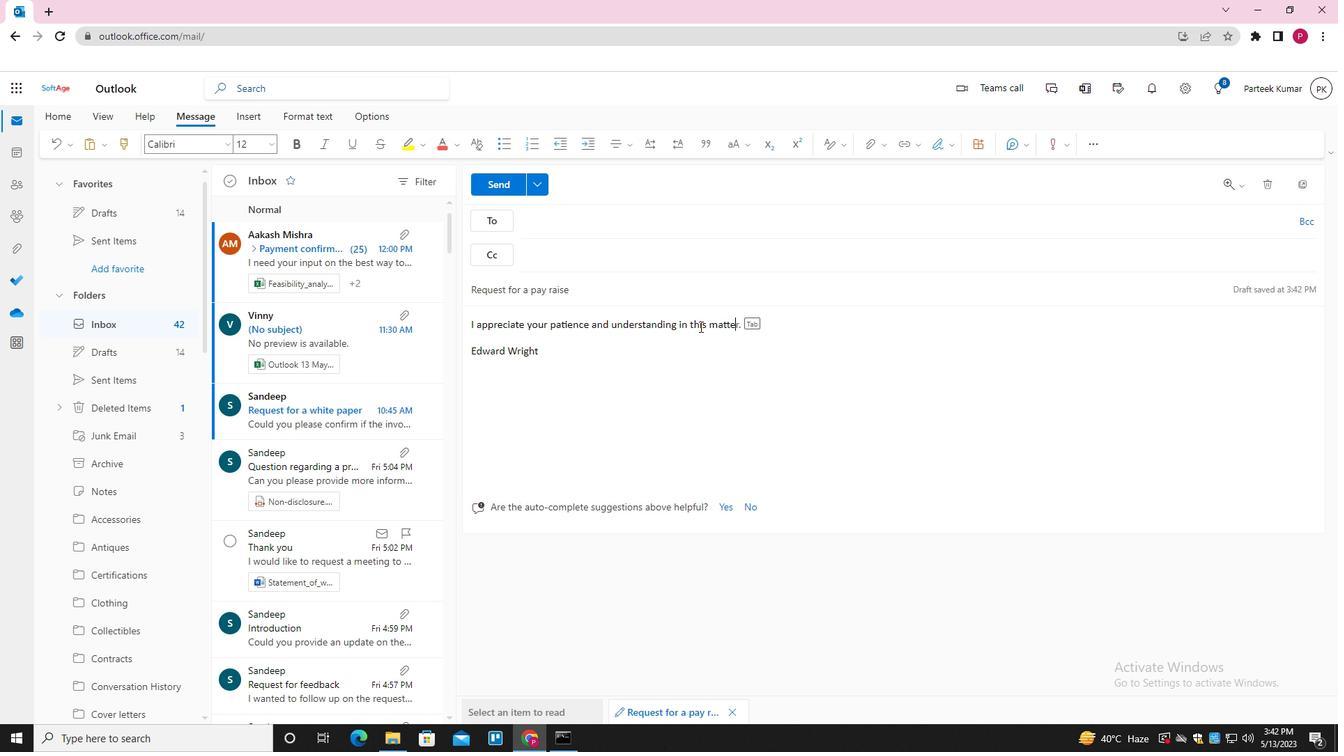 
Action: Mouse moved to (655, 332)
Screenshot: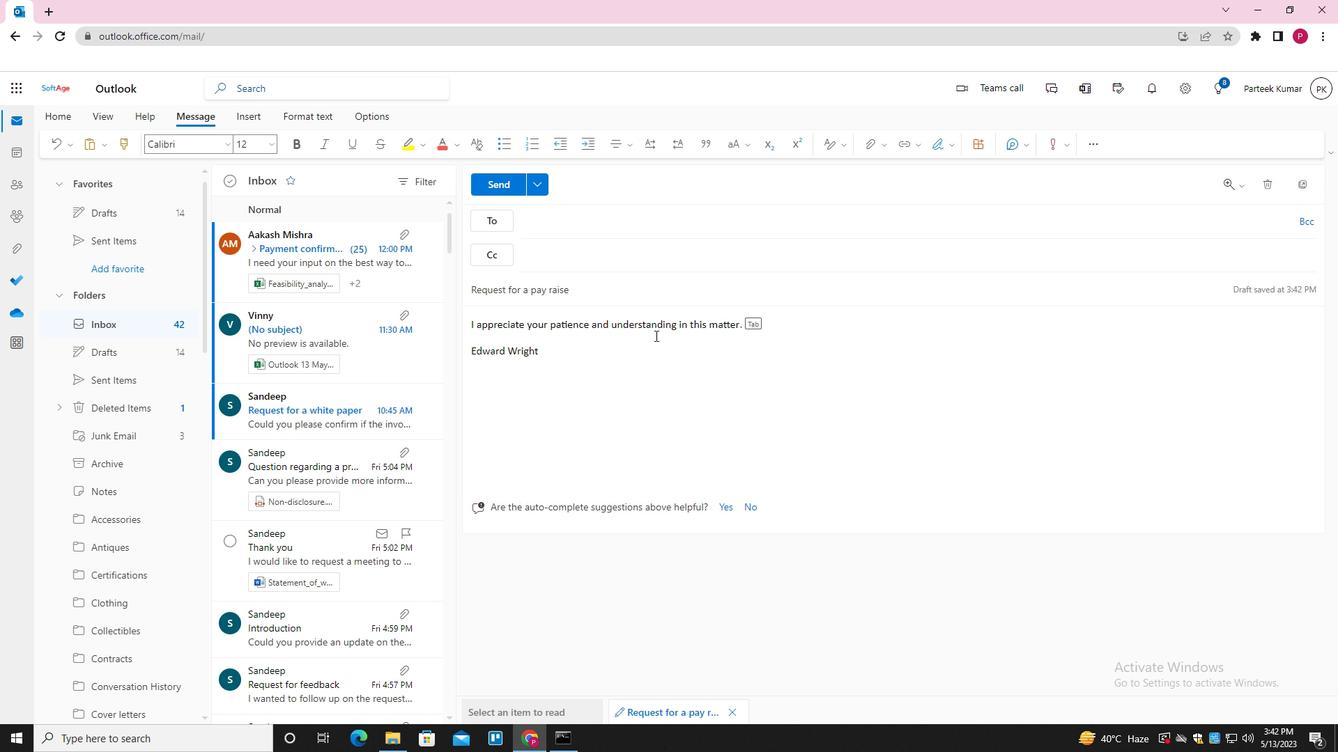 
Action: Key pressed <Key.tab>
Screenshot: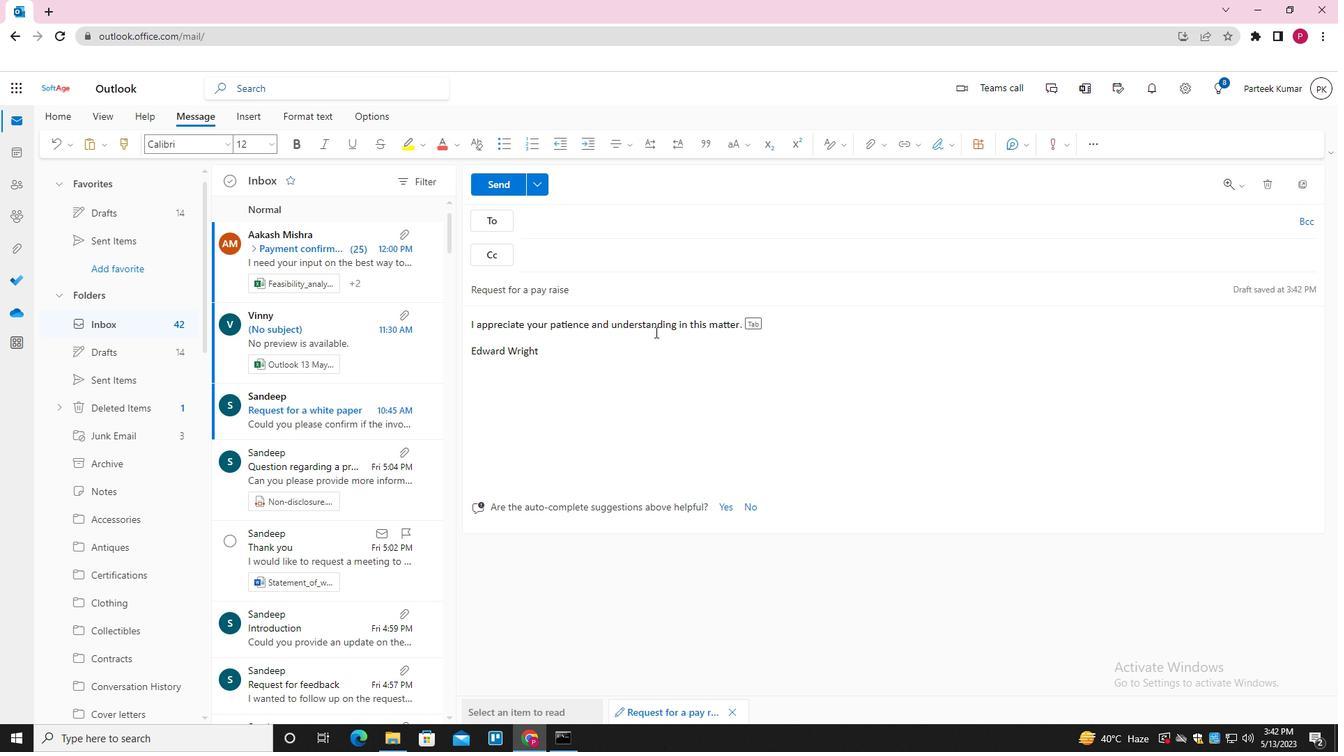 
Action: Mouse moved to (685, 223)
Screenshot: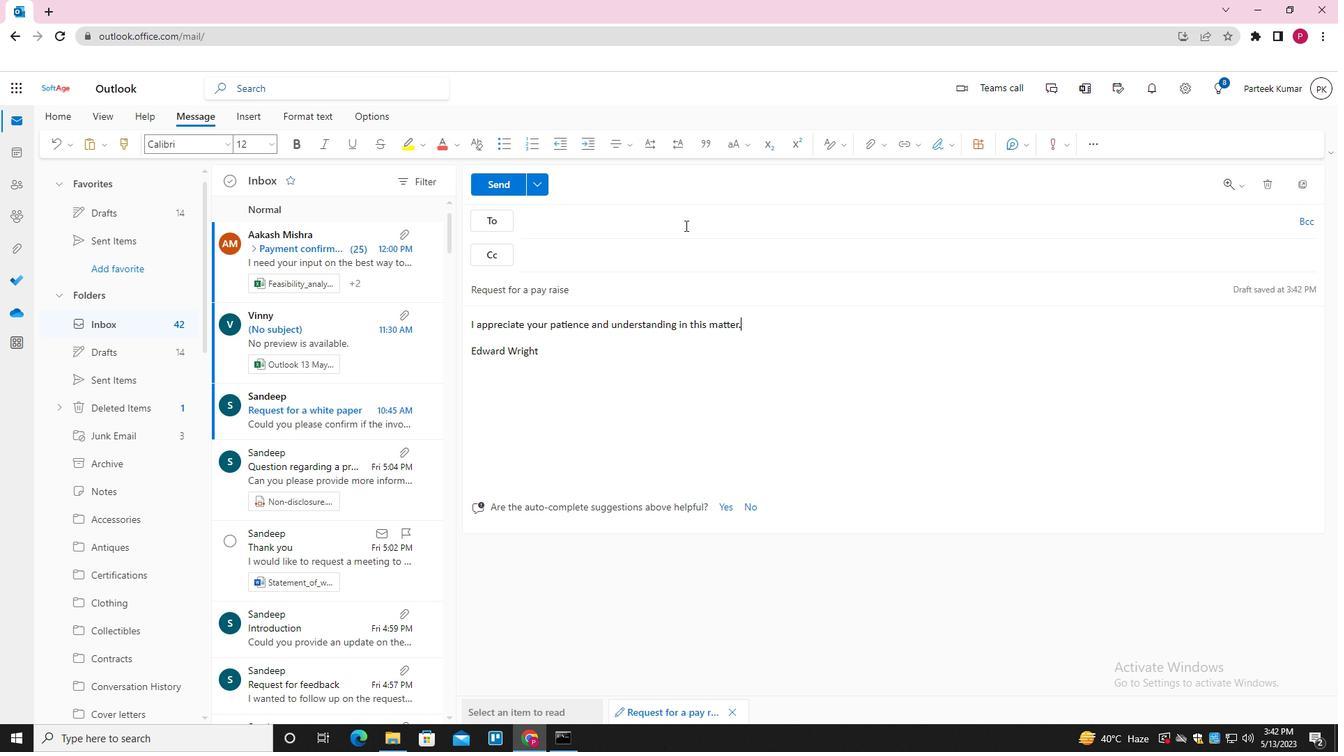 
Action: Mouse pressed left at (685, 223)
Screenshot: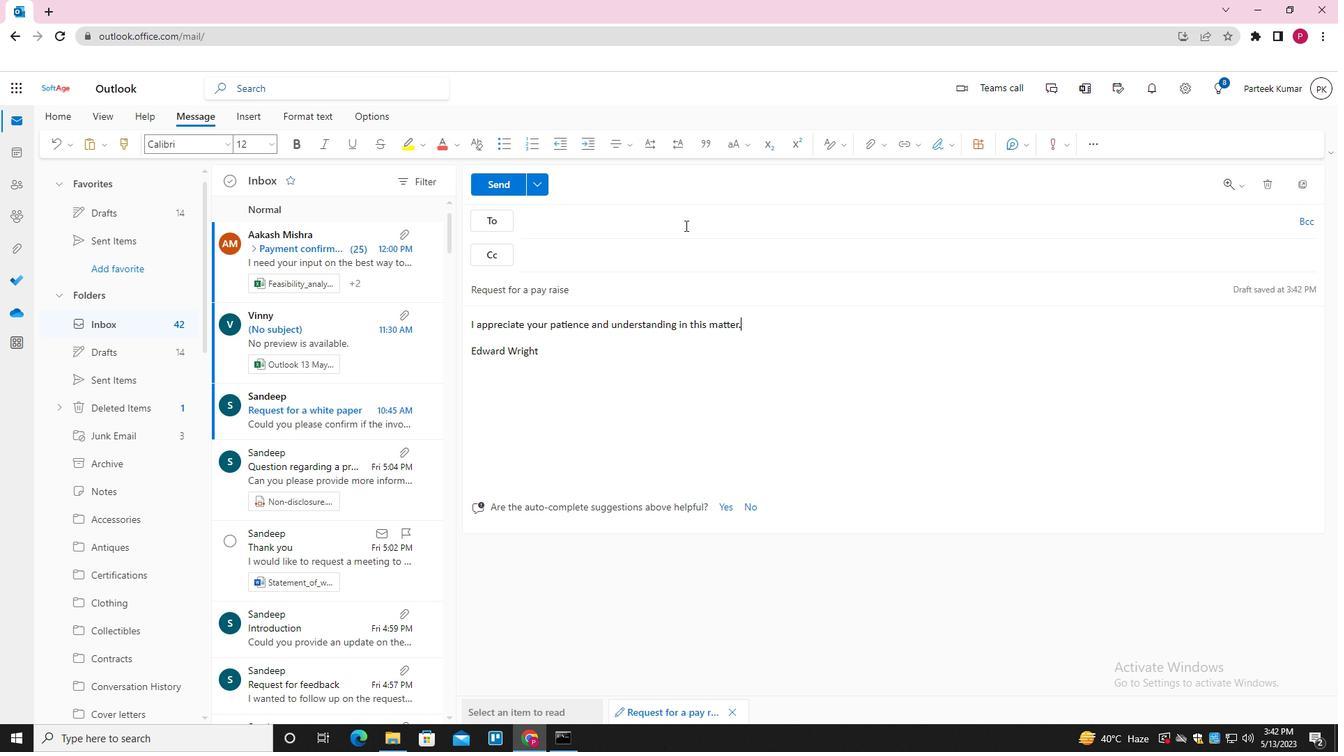 
Action: Key pressed SOFTAGE.4<Key.shift>@SOFTAGE.NET<Key.enter>SOFTAGG<Key.backspace>E.1<Key.shift>@SOFTAGE.NET<Key.enter>SOFTAGE.5<Key.shift>@SOFTAGE.NET<Key.enter><Key.tab>SOFTAGE.6<Key.shift>@SOFTAGE.NET<Key.enter>
Screenshot: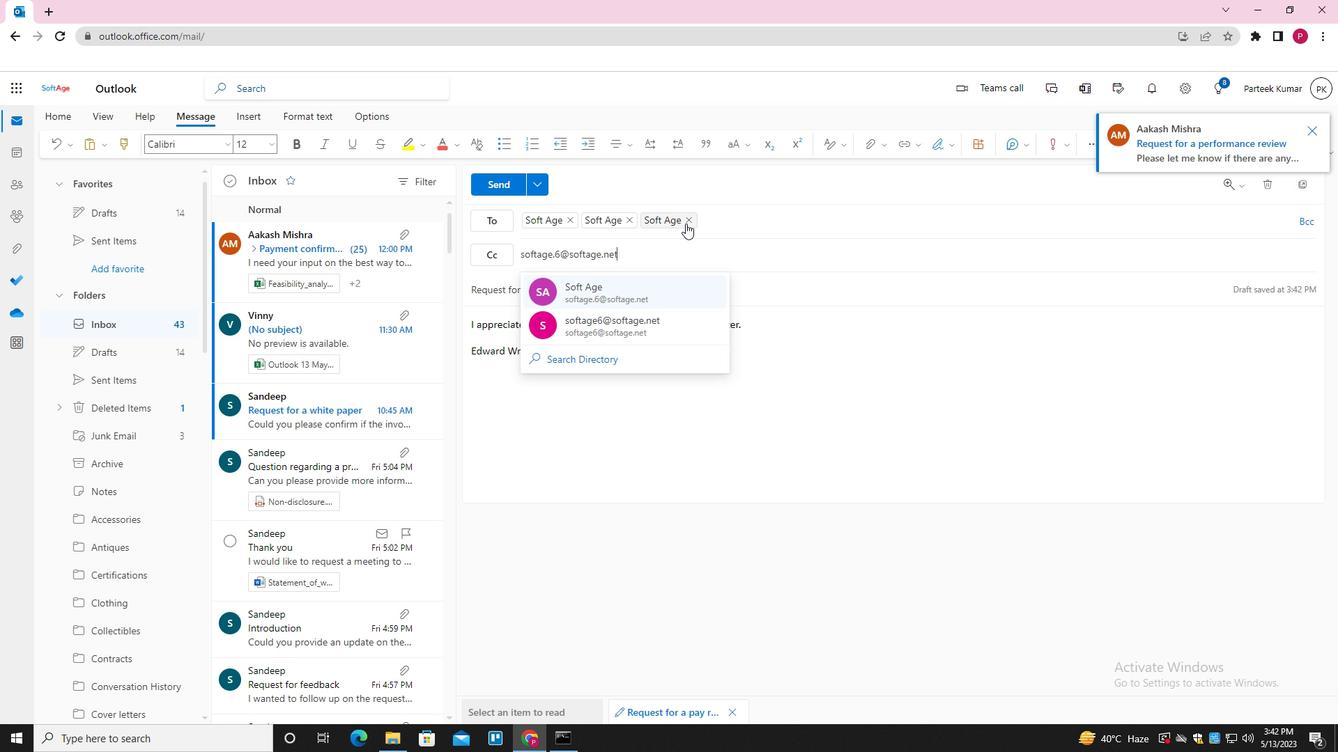 
Action: Mouse moved to (865, 144)
Screenshot: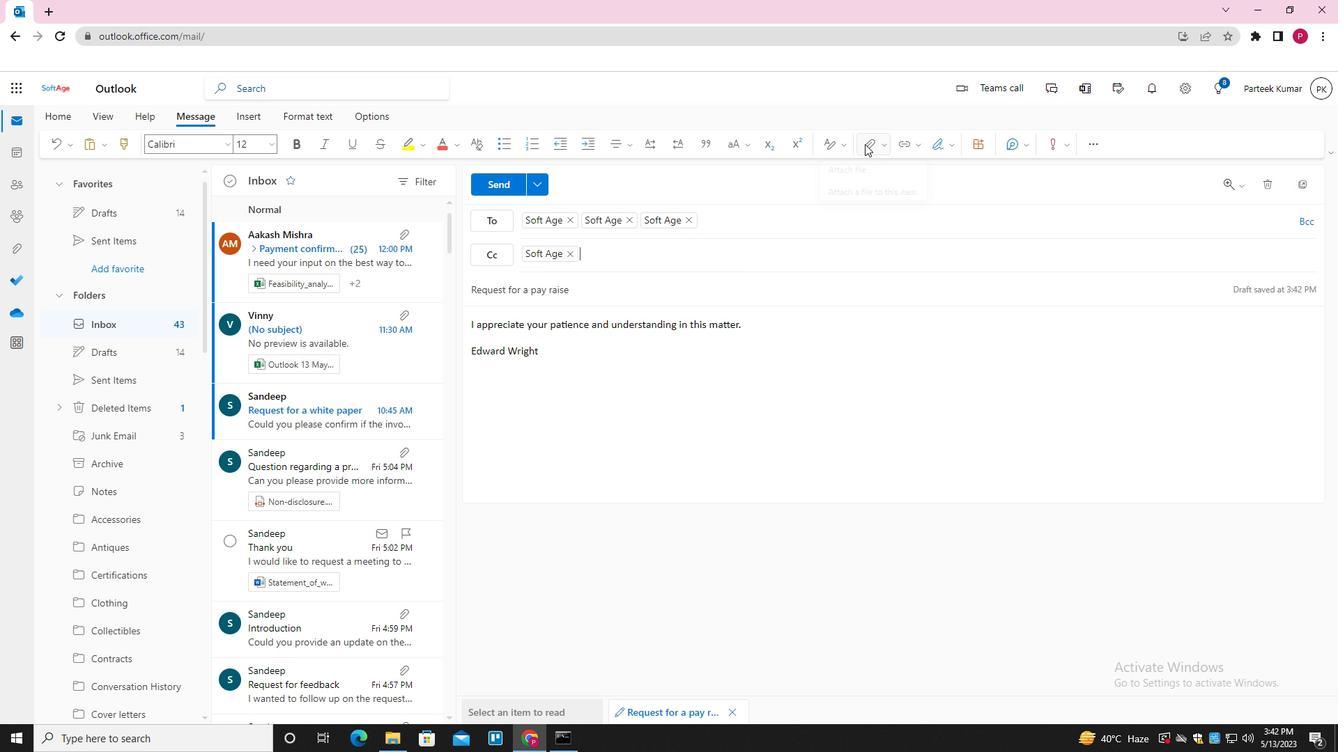 
Action: Mouse pressed left at (865, 144)
Screenshot: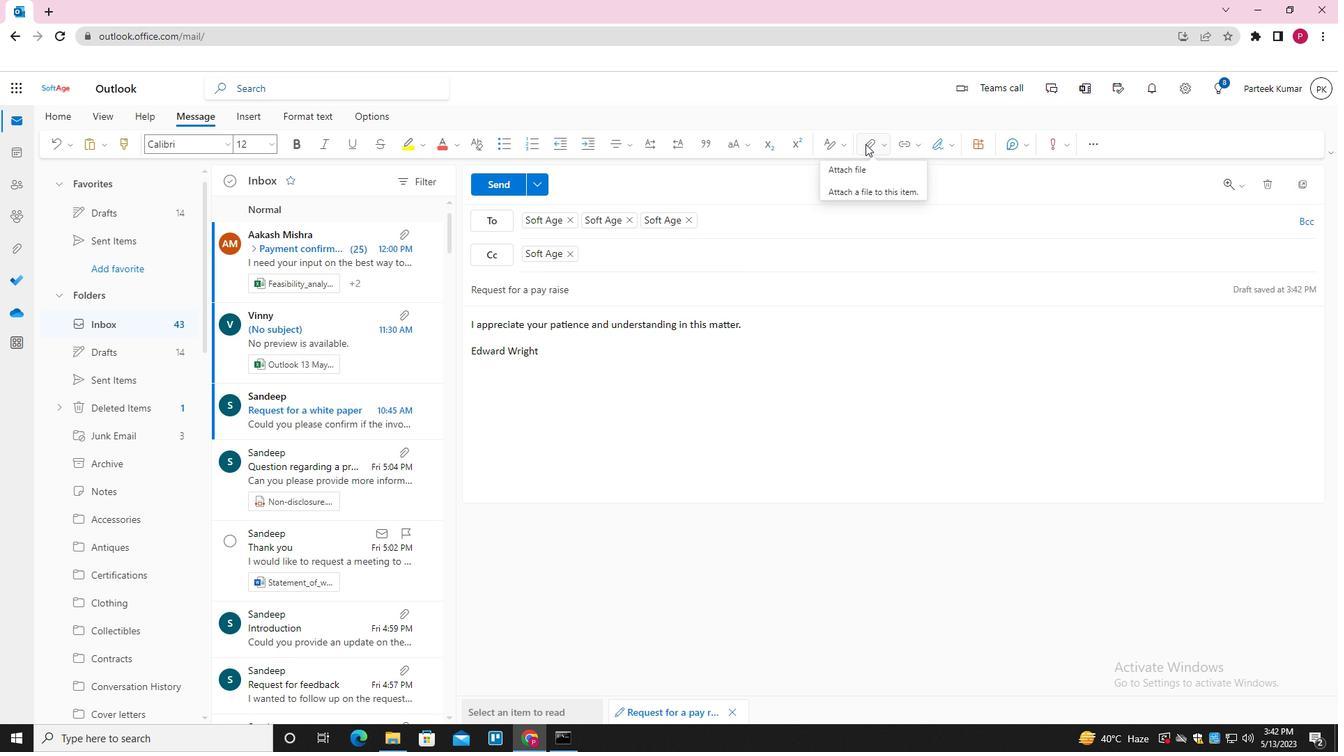 
Action: Mouse moved to (840, 174)
Screenshot: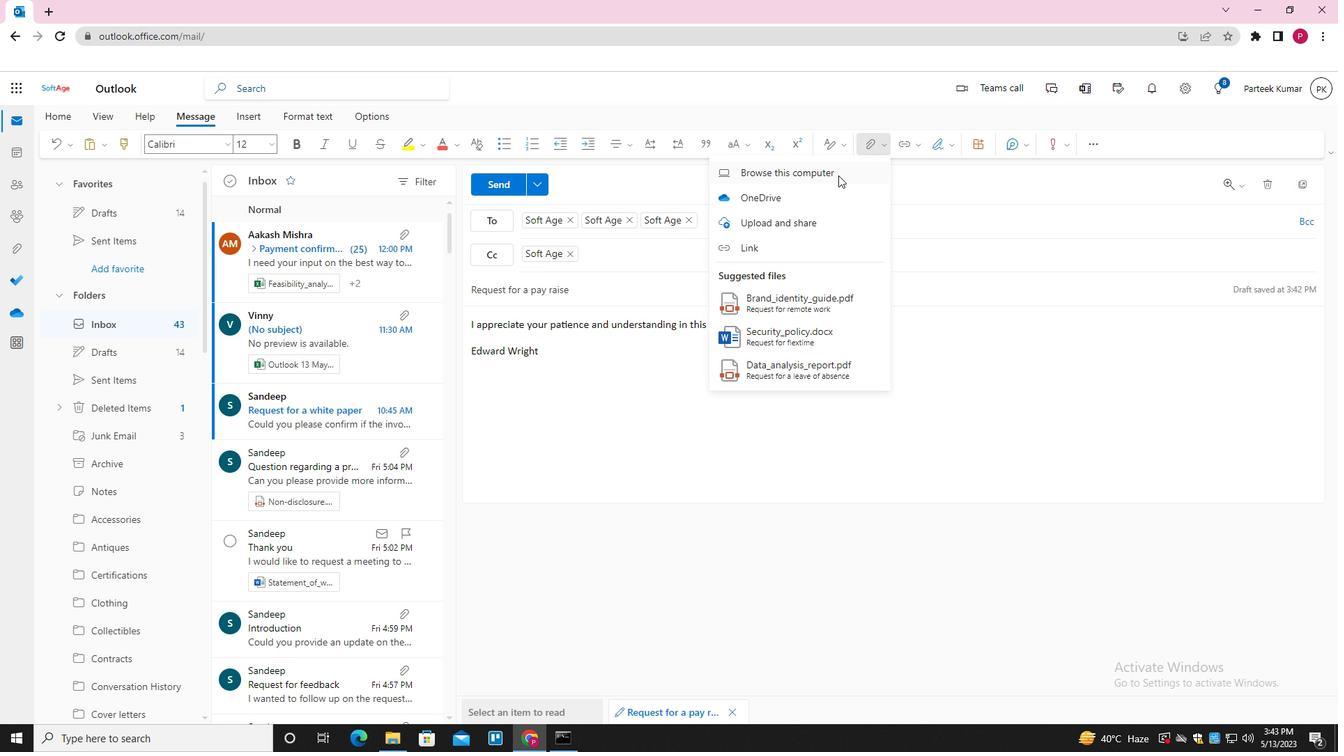 
Action: Mouse pressed left at (840, 174)
Screenshot: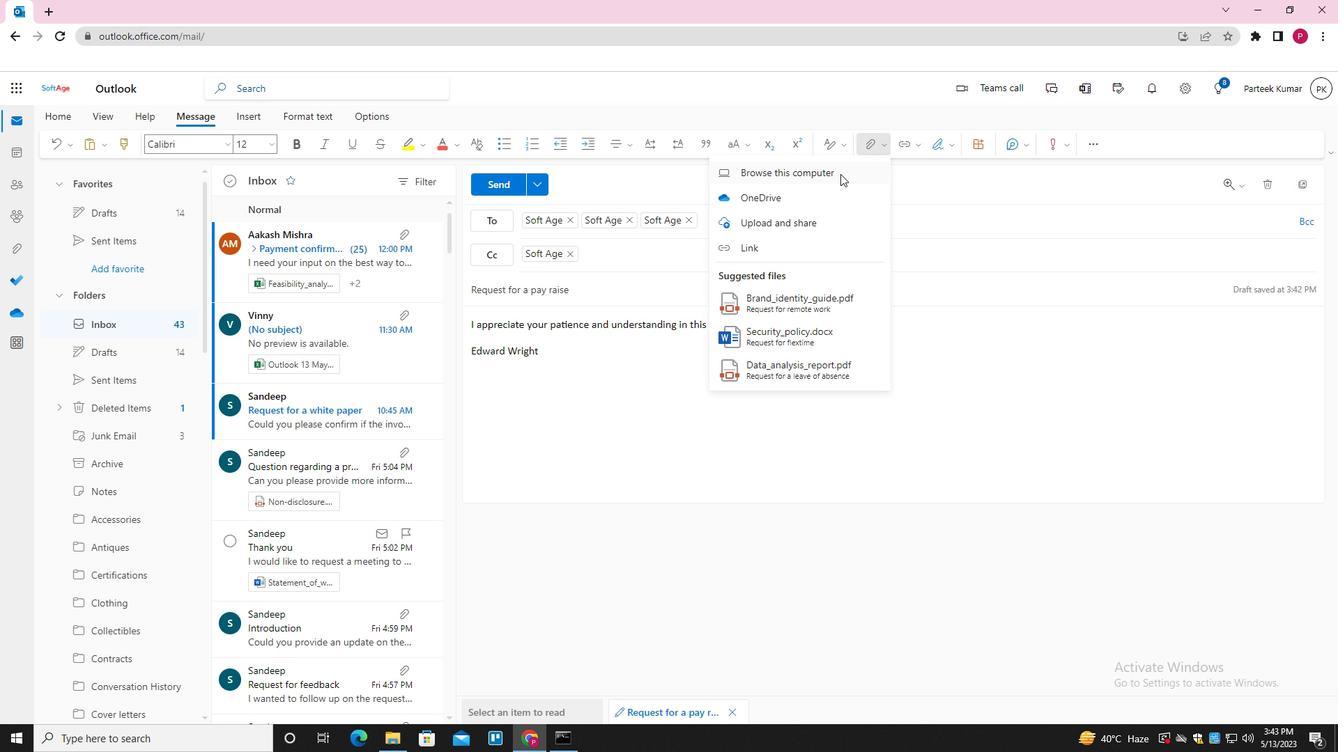 
Action: Mouse moved to (279, 120)
Screenshot: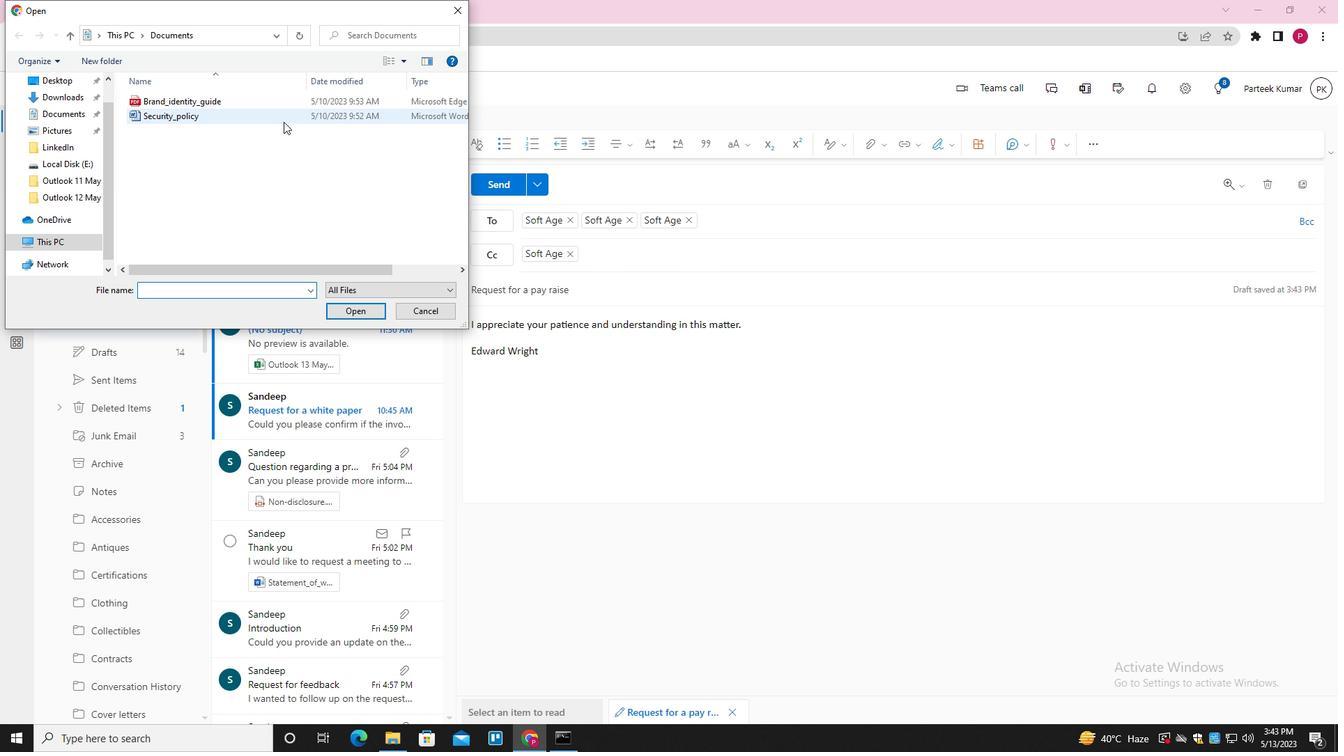 
Action: Mouse pressed left at (279, 120)
Screenshot: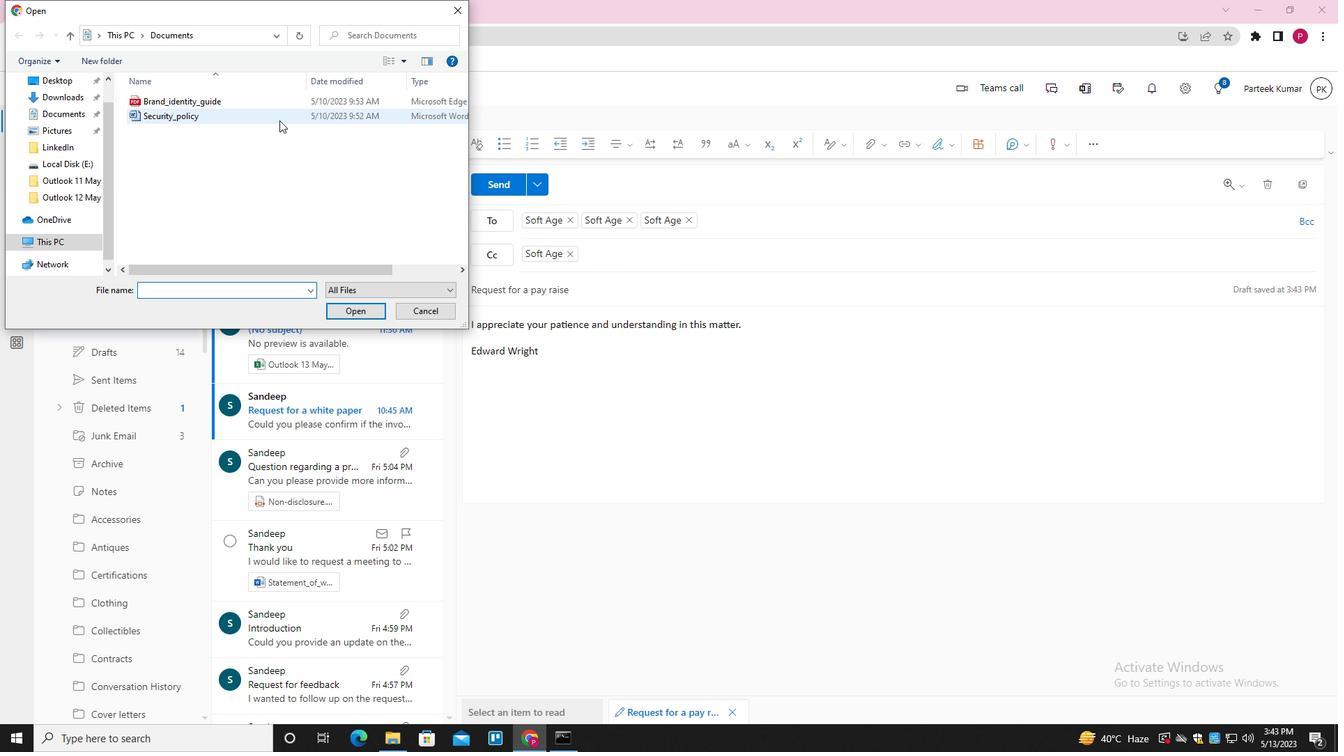
Action: Key pressed <Key.f2><Key.shift_r>PARTNERSHIP<Key.shift_r><Key.shift_r><Key.shift_r><Key.shift_r><Key.shift_r><Key.shift_r><Key.shift_r><Key.shift_r><Key.shift_r><Key.shift_r><Key.shift_r><Key.shift_r><Key.shift_r><Key.shift_r>_CONTRACT<Key.enter>
Screenshot: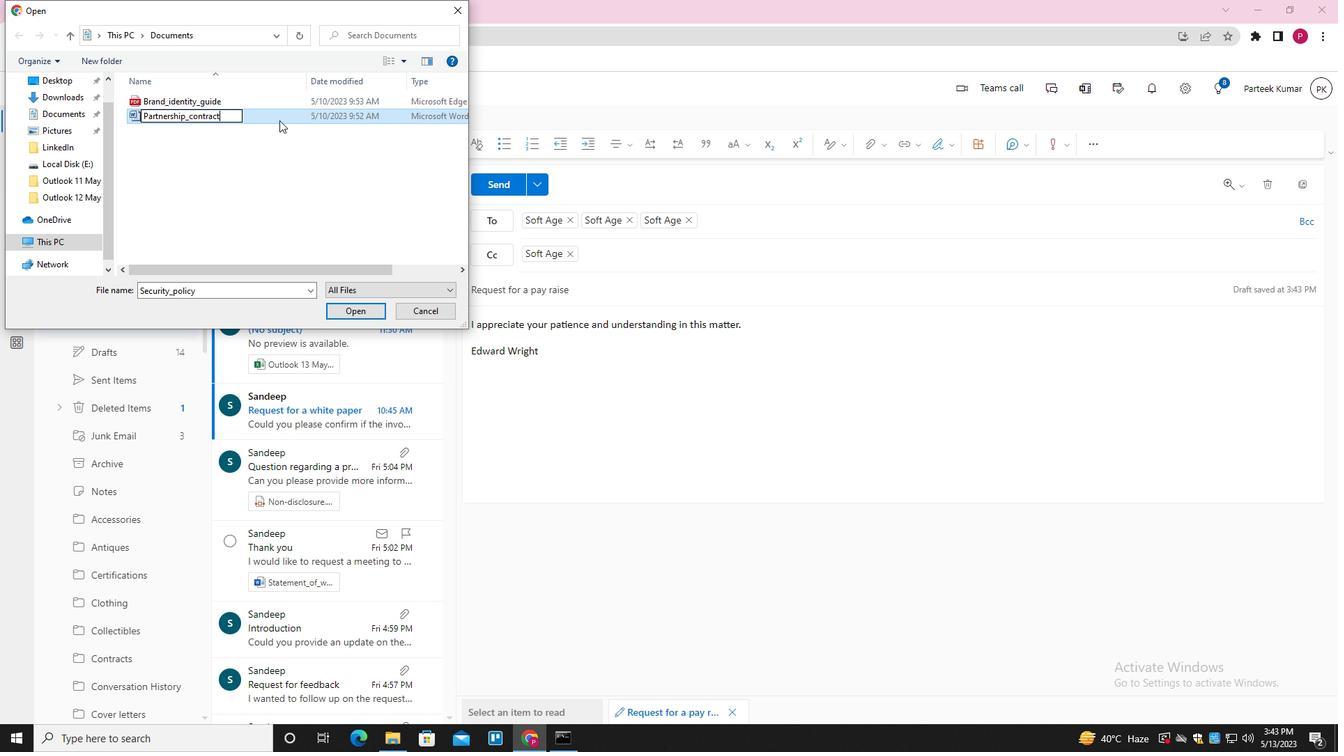 
Action: Mouse pressed left at (279, 120)
Screenshot: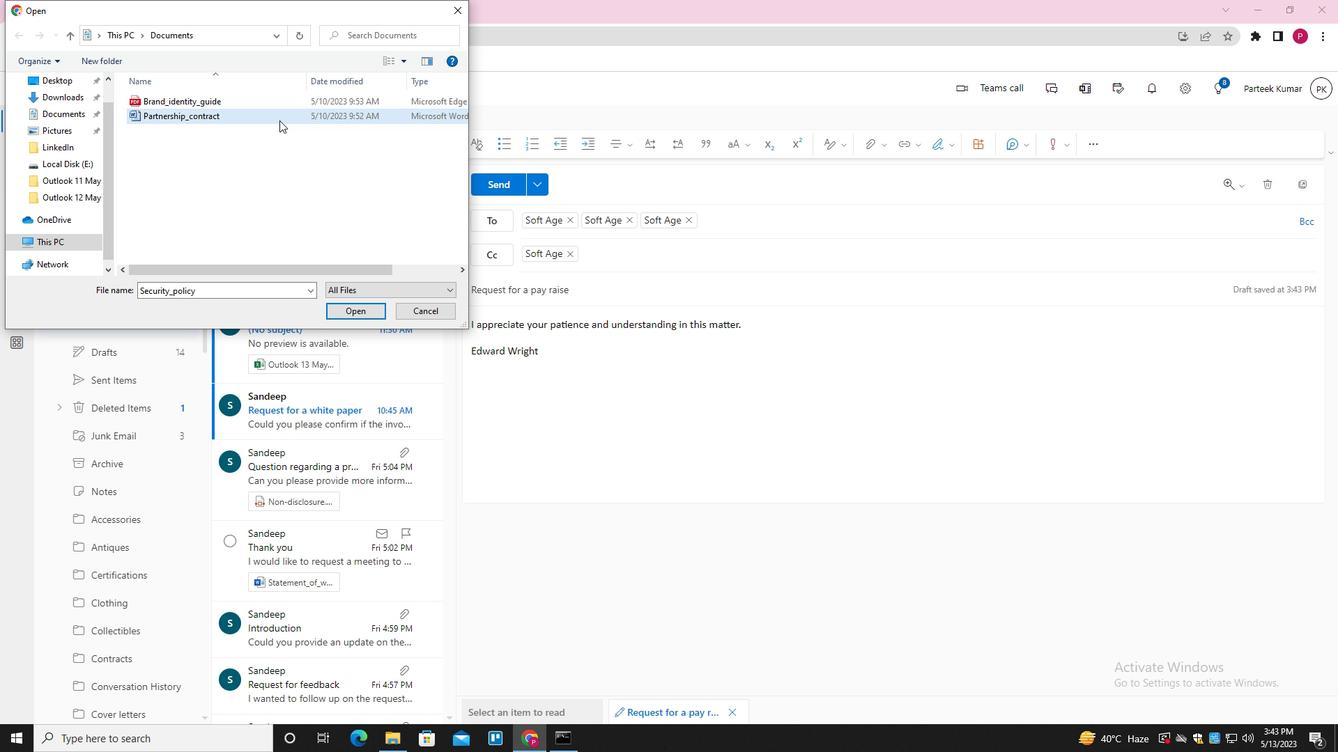 
Action: Mouse moved to (348, 314)
Screenshot: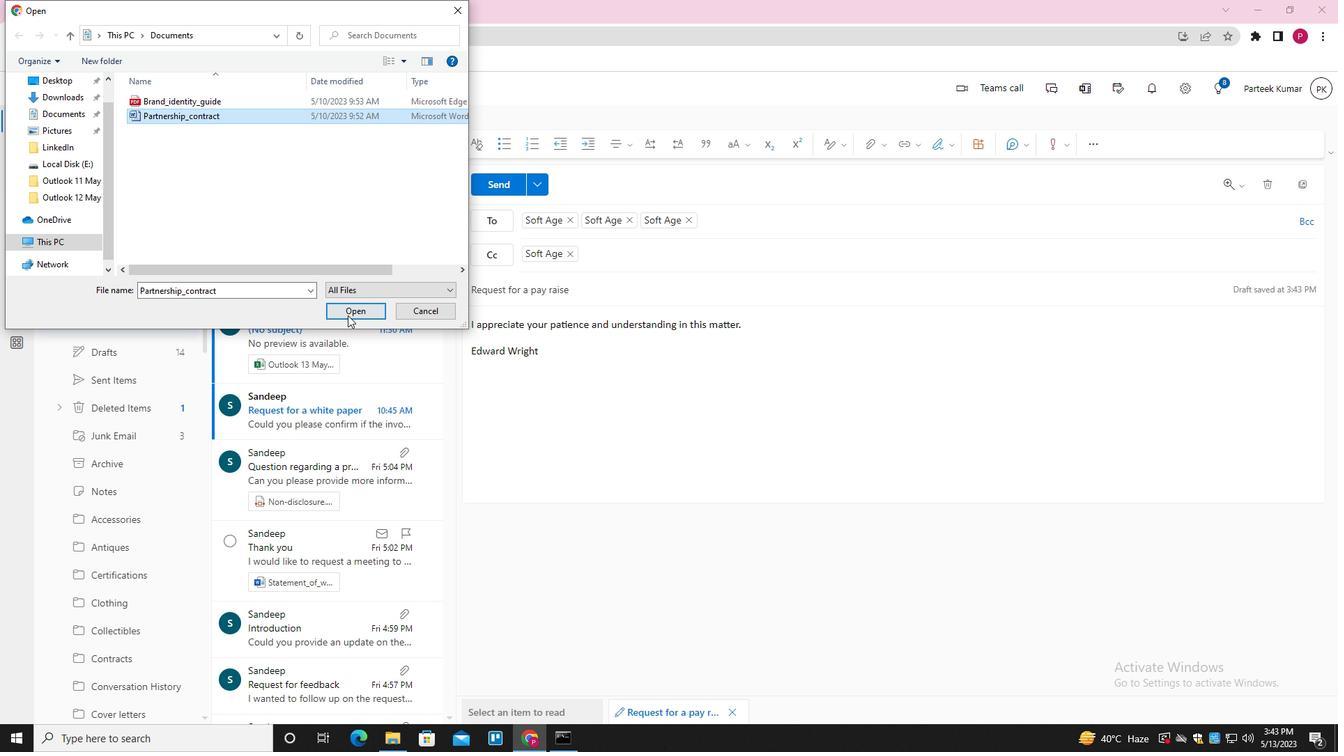 
Action: Mouse pressed left at (348, 314)
Screenshot: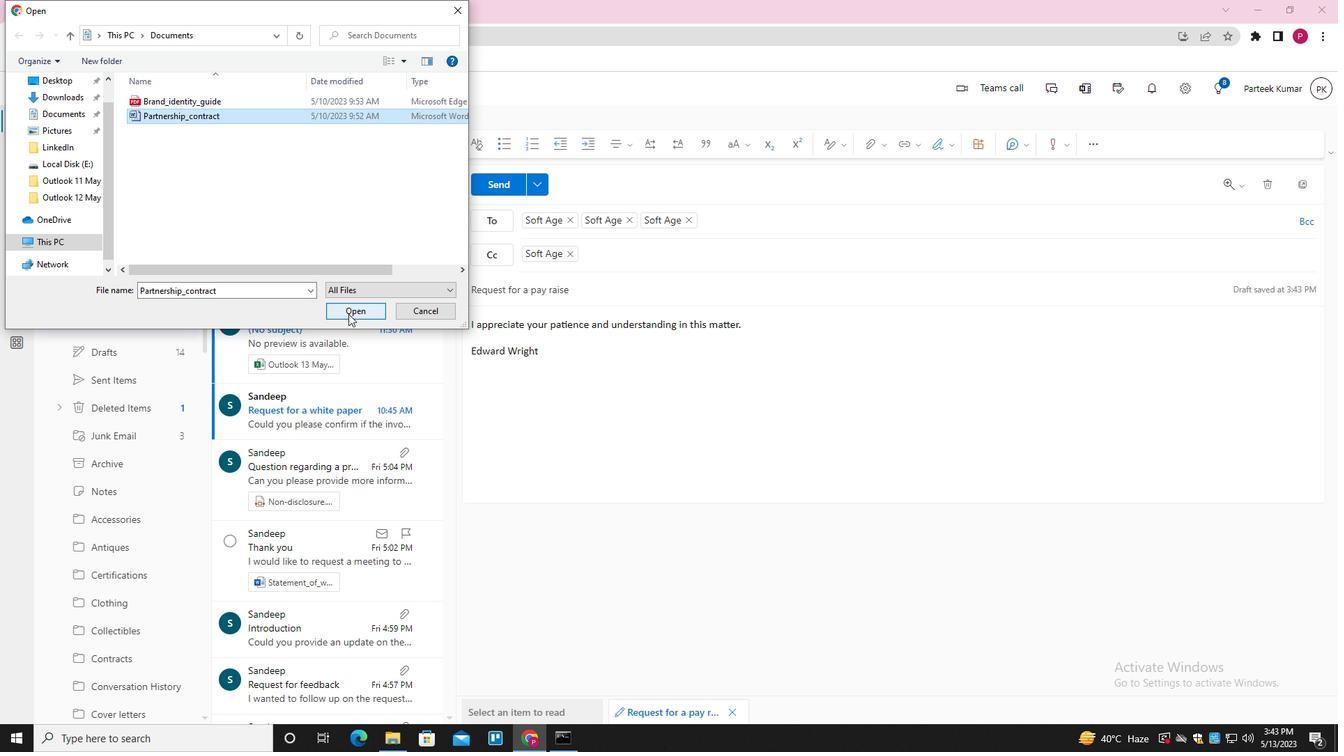 
Action: Mouse moved to (502, 189)
Screenshot: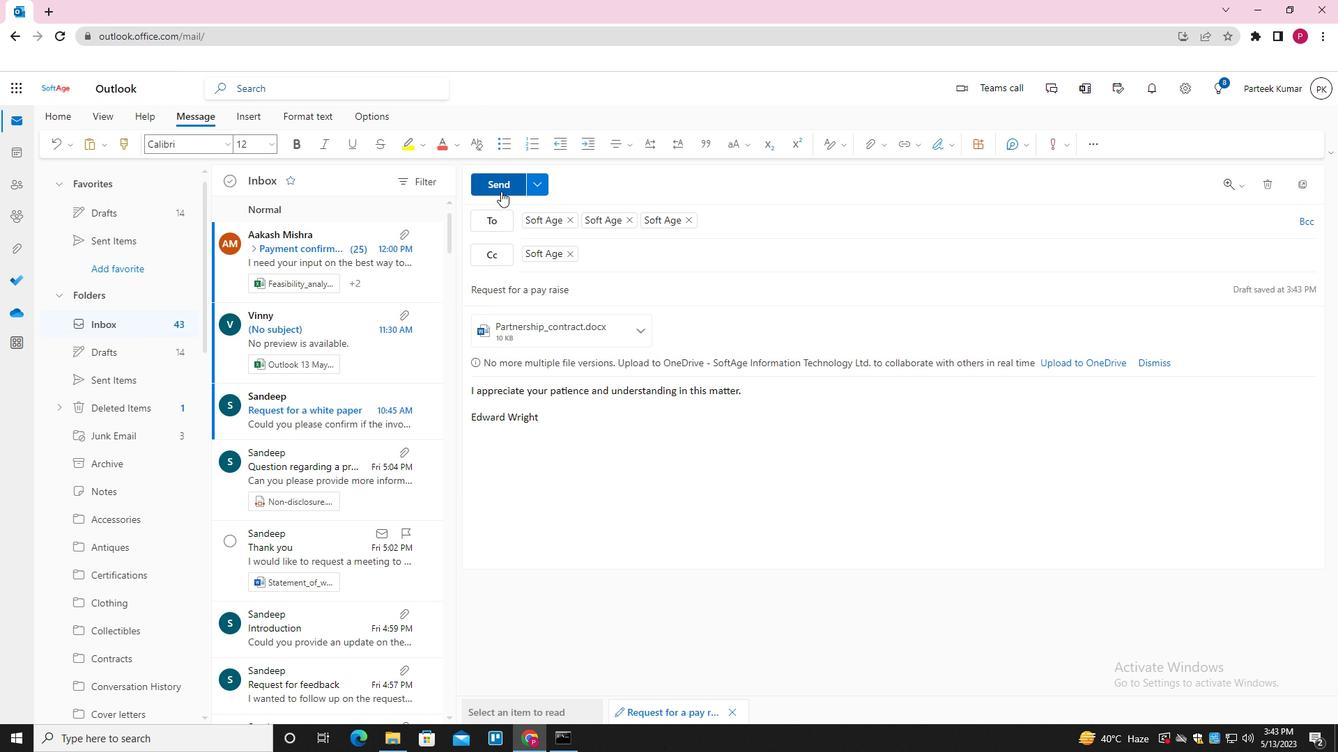 
Action: Mouse pressed left at (502, 189)
Screenshot: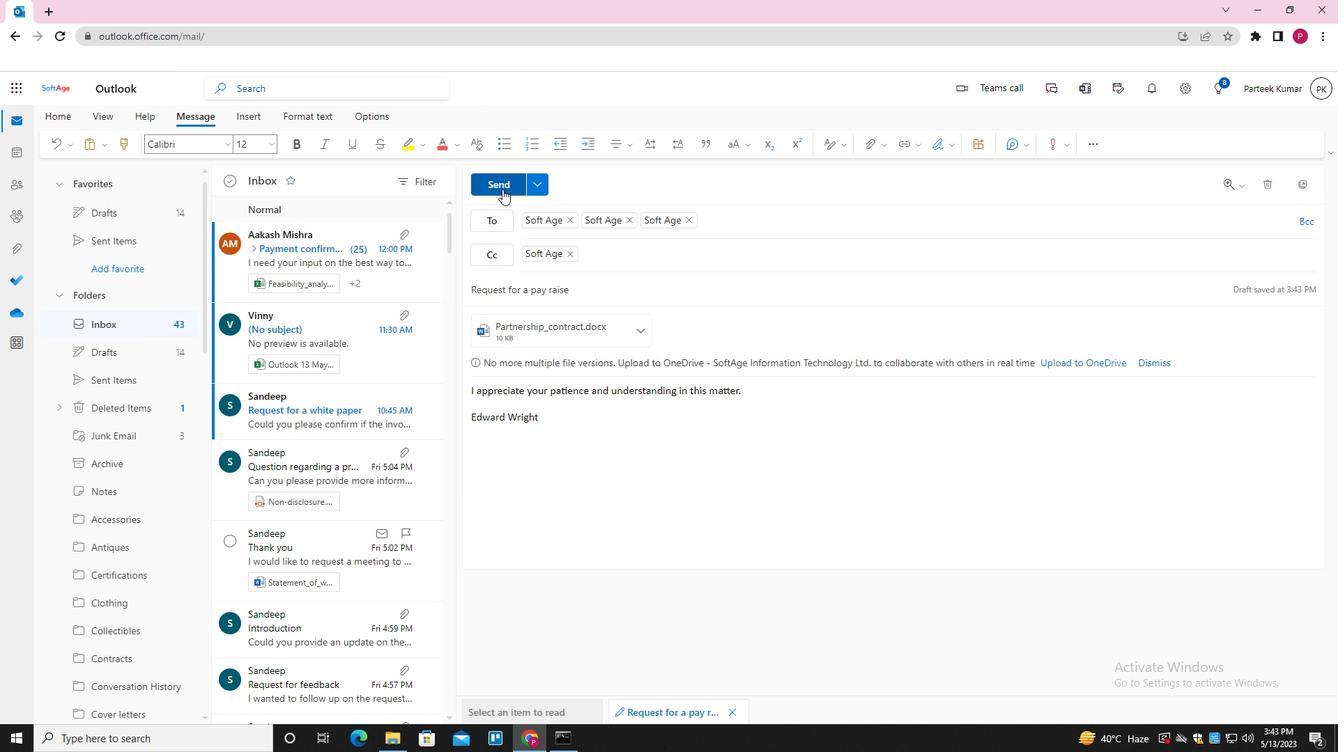 
Action: Mouse moved to (579, 289)
Screenshot: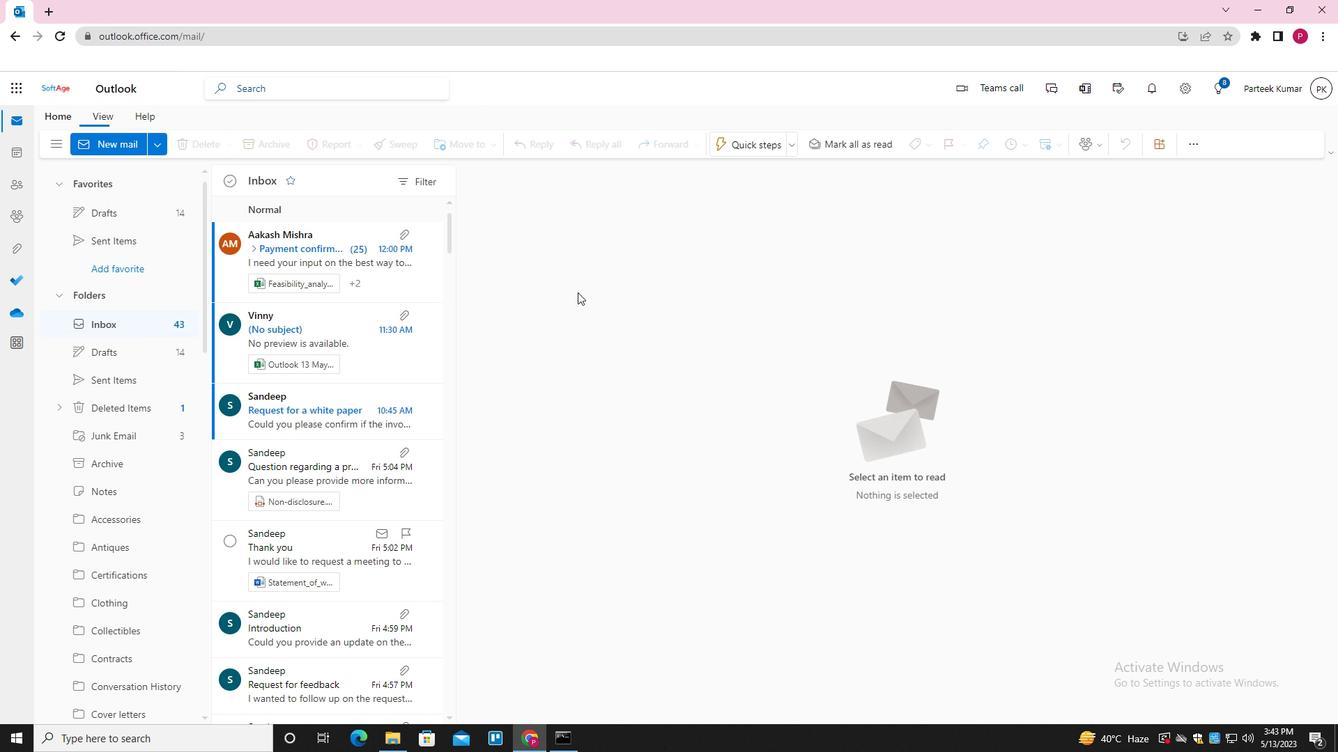 
